 Task: Create a due date automation trigger when advanced on, on the monday after a card is due add basic in list "Resume" at 11:00 AM.
Action: Mouse moved to (1318, 113)
Screenshot: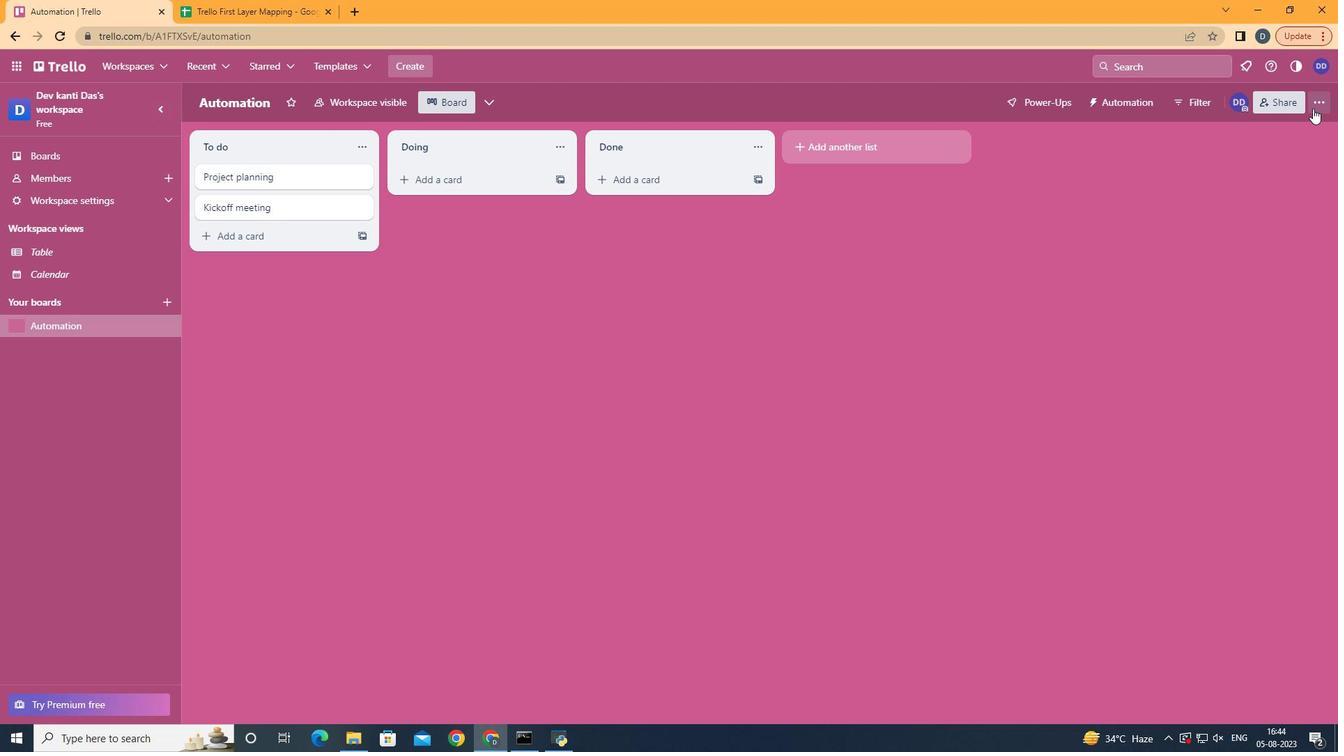 
Action: Mouse pressed left at (1318, 113)
Screenshot: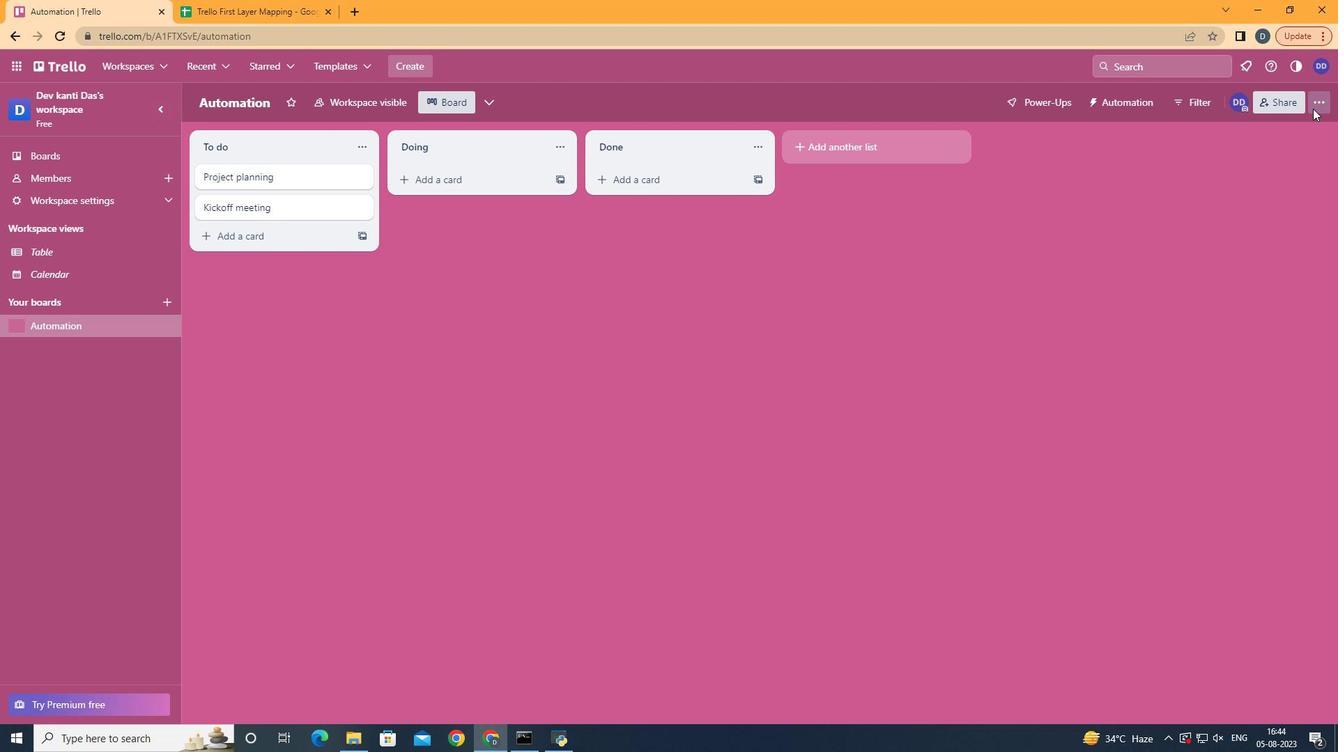 
Action: Mouse moved to (1214, 292)
Screenshot: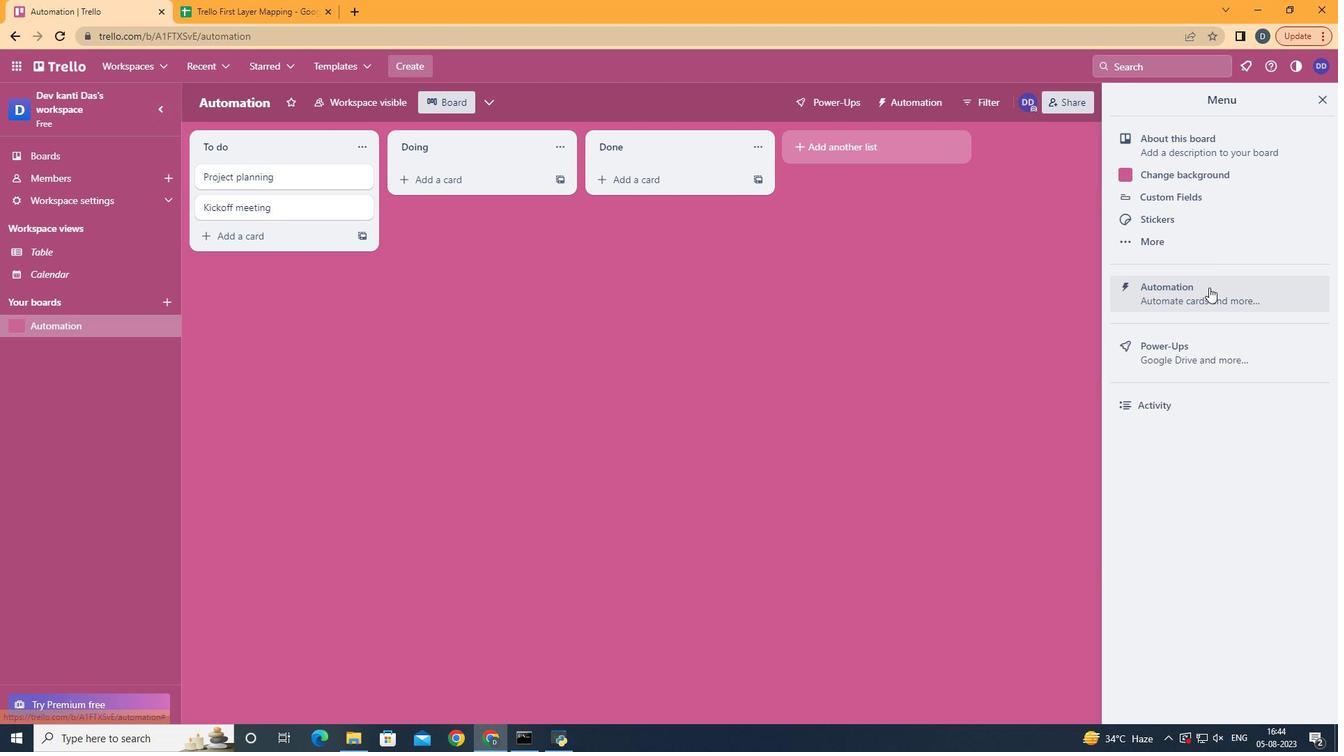 
Action: Mouse pressed left at (1214, 292)
Screenshot: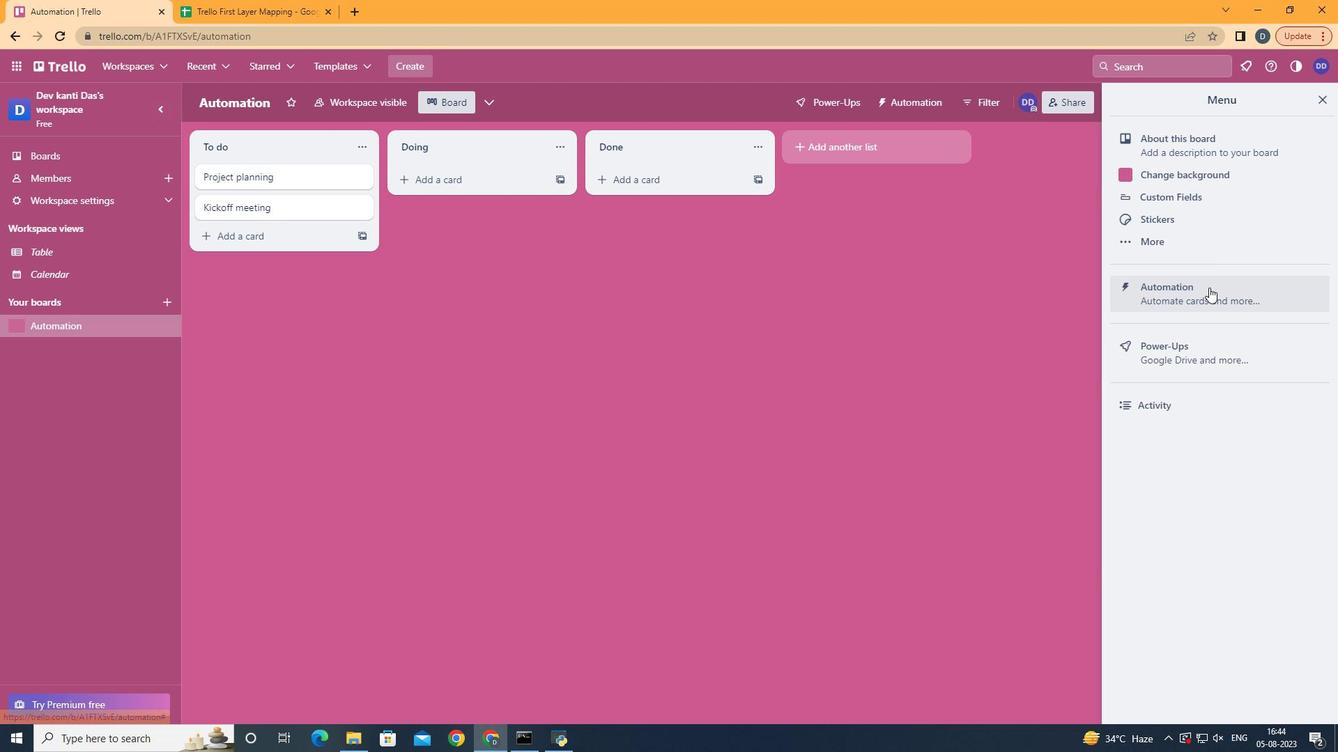 
Action: Mouse moved to (285, 285)
Screenshot: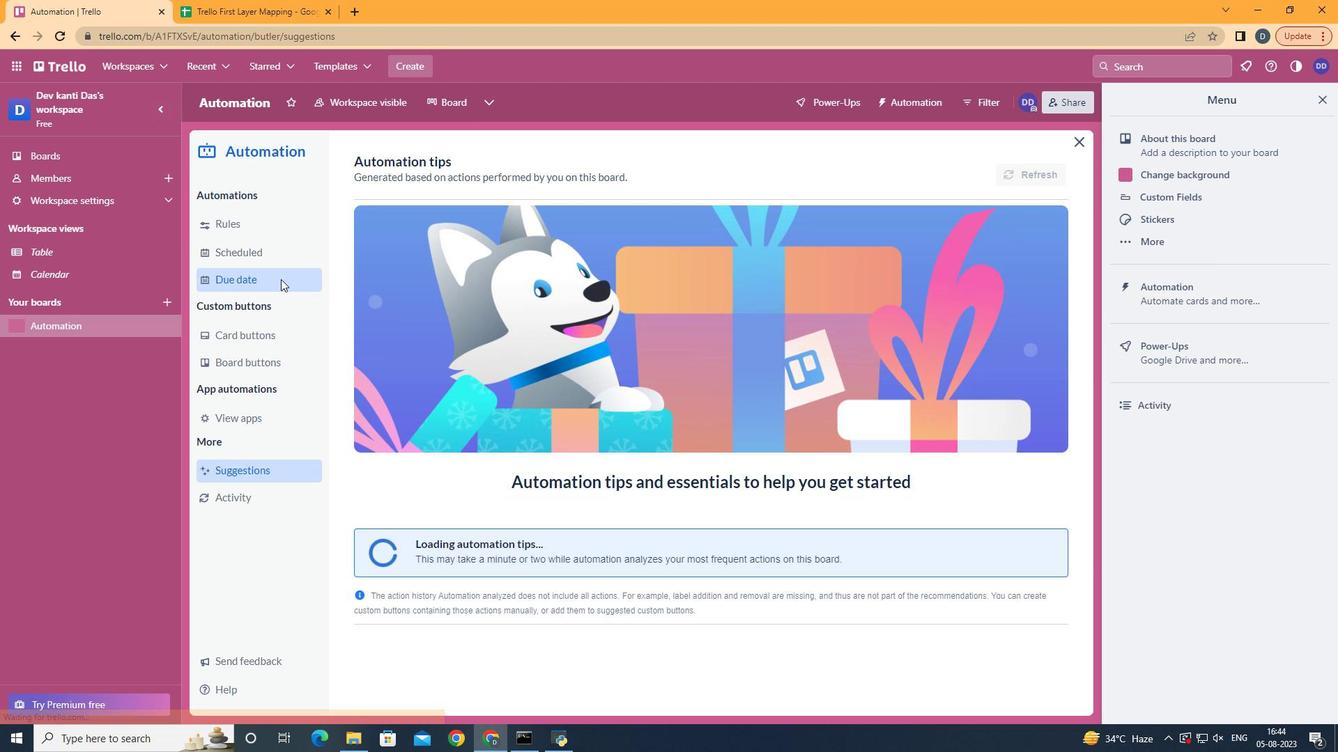 
Action: Mouse pressed left at (285, 285)
Screenshot: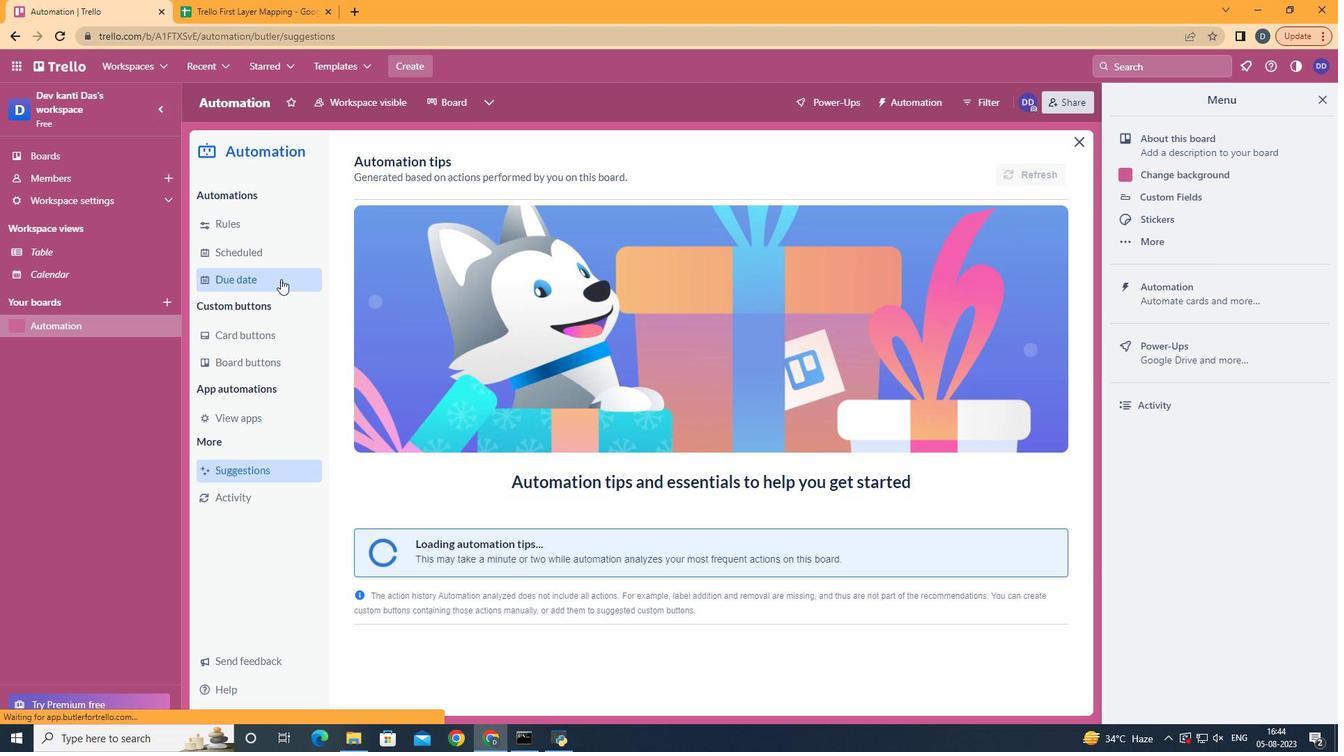 
Action: Mouse moved to (982, 172)
Screenshot: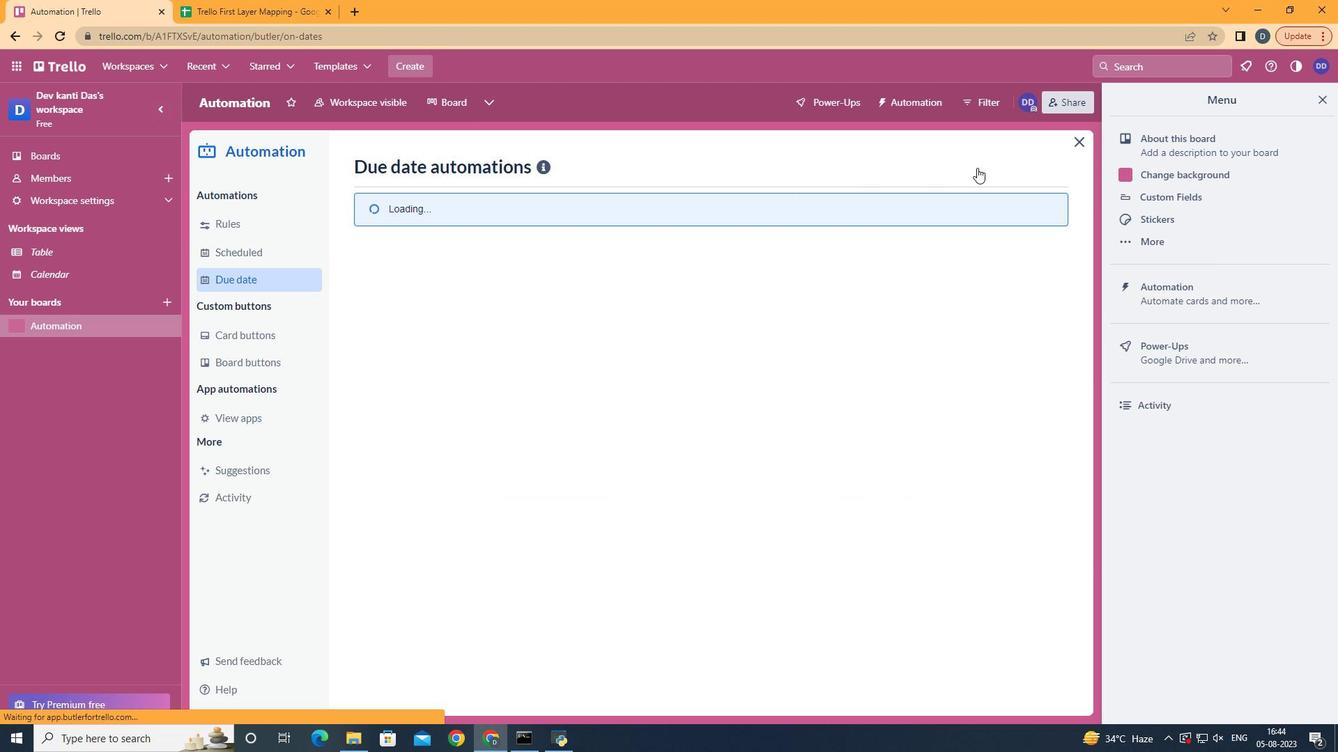 
Action: Mouse pressed left at (982, 172)
Screenshot: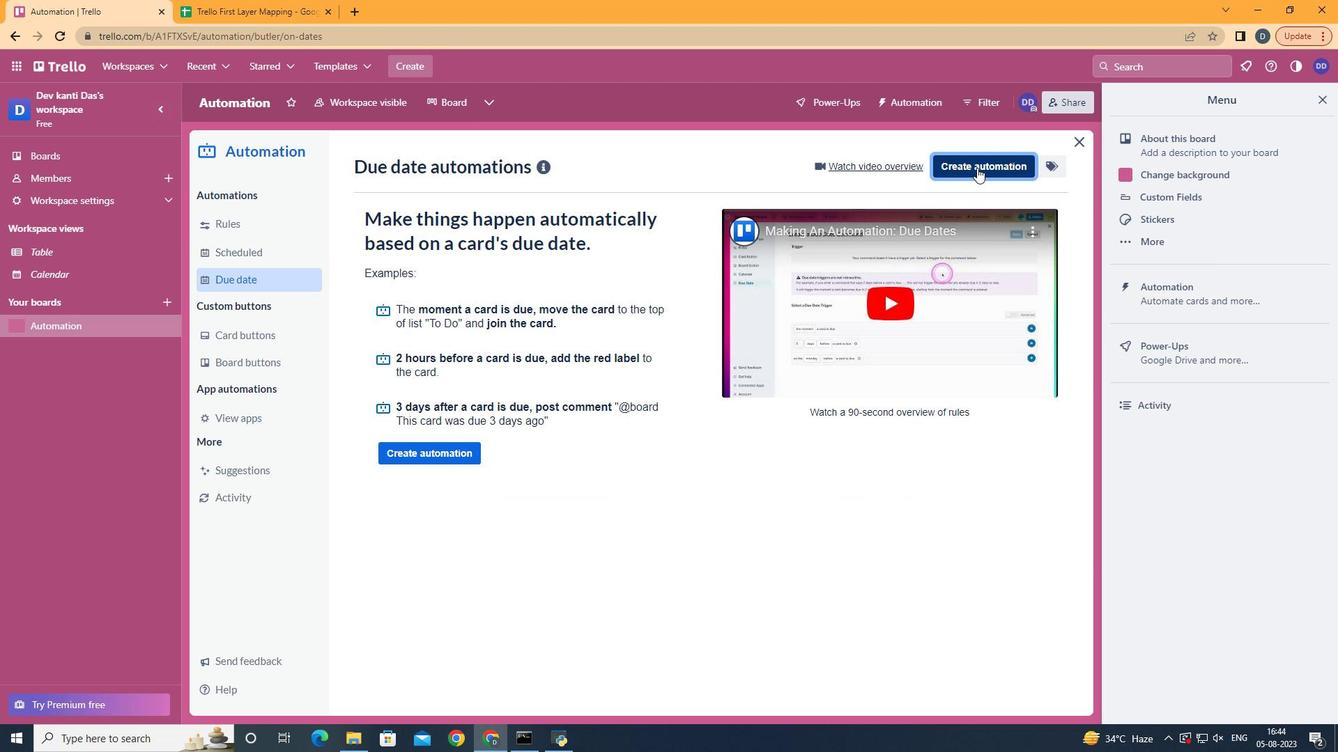 
Action: Mouse moved to (695, 292)
Screenshot: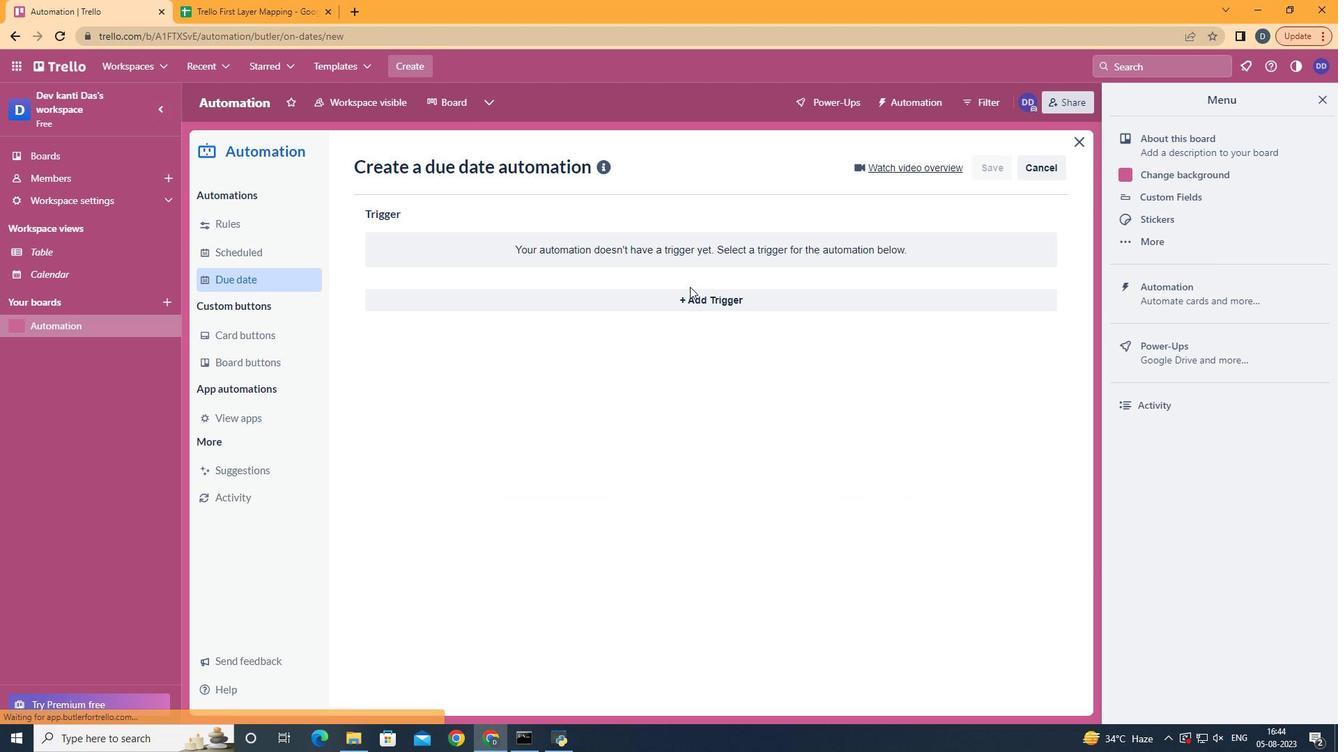 
Action: Mouse pressed left at (695, 292)
Screenshot: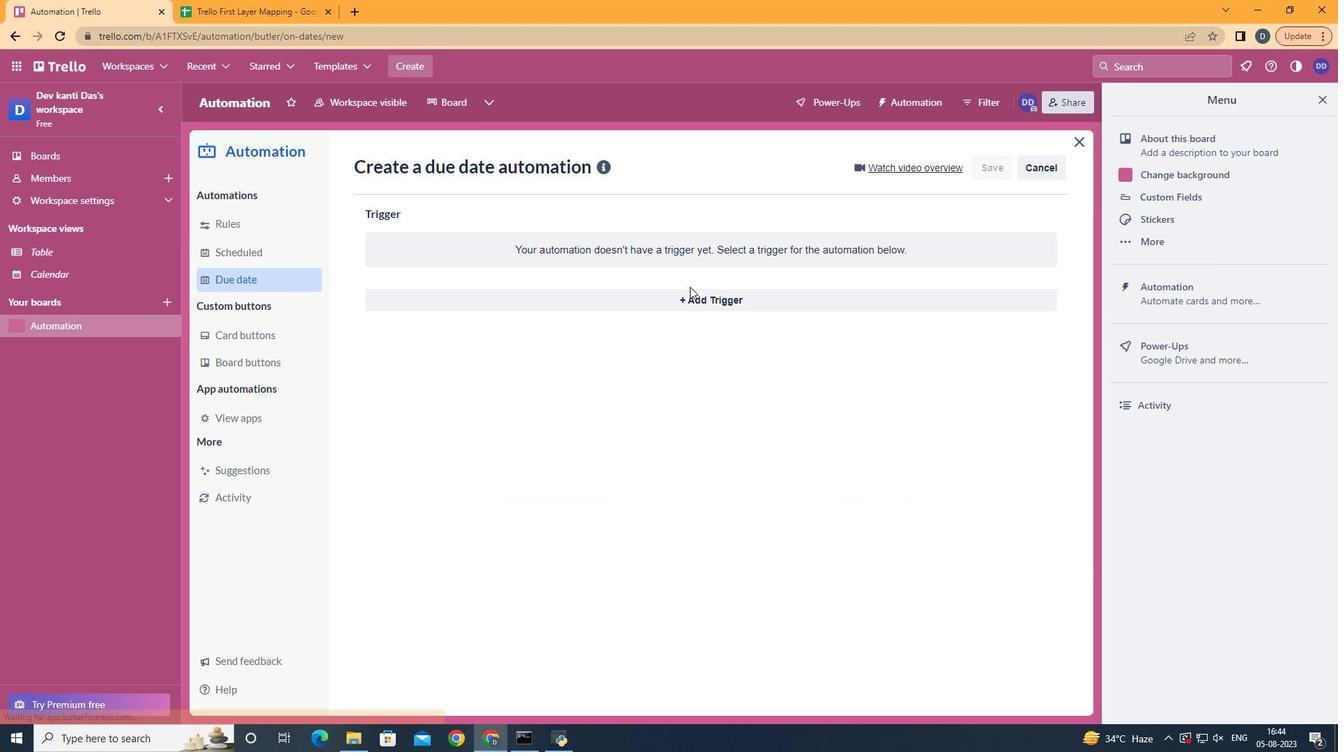 
Action: Mouse moved to (695, 306)
Screenshot: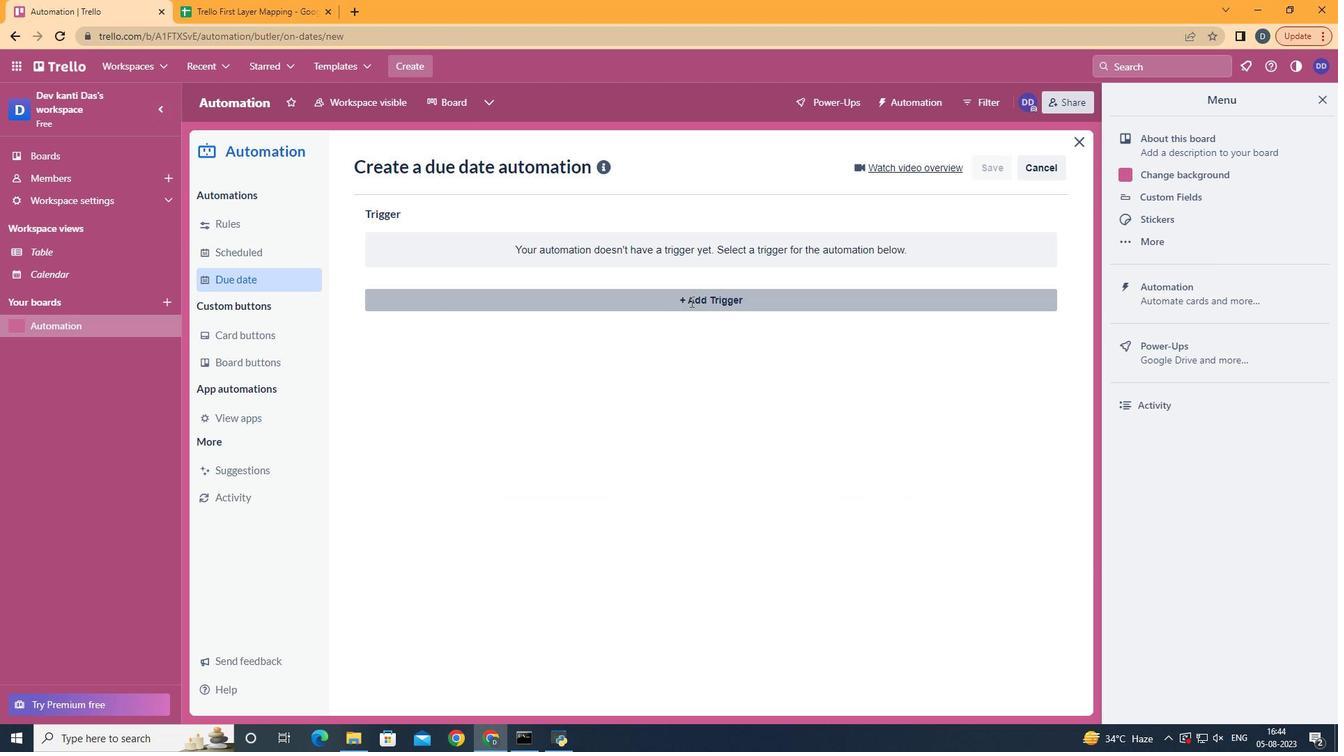 
Action: Mouse pressed left at (695, 306)
Screenshot: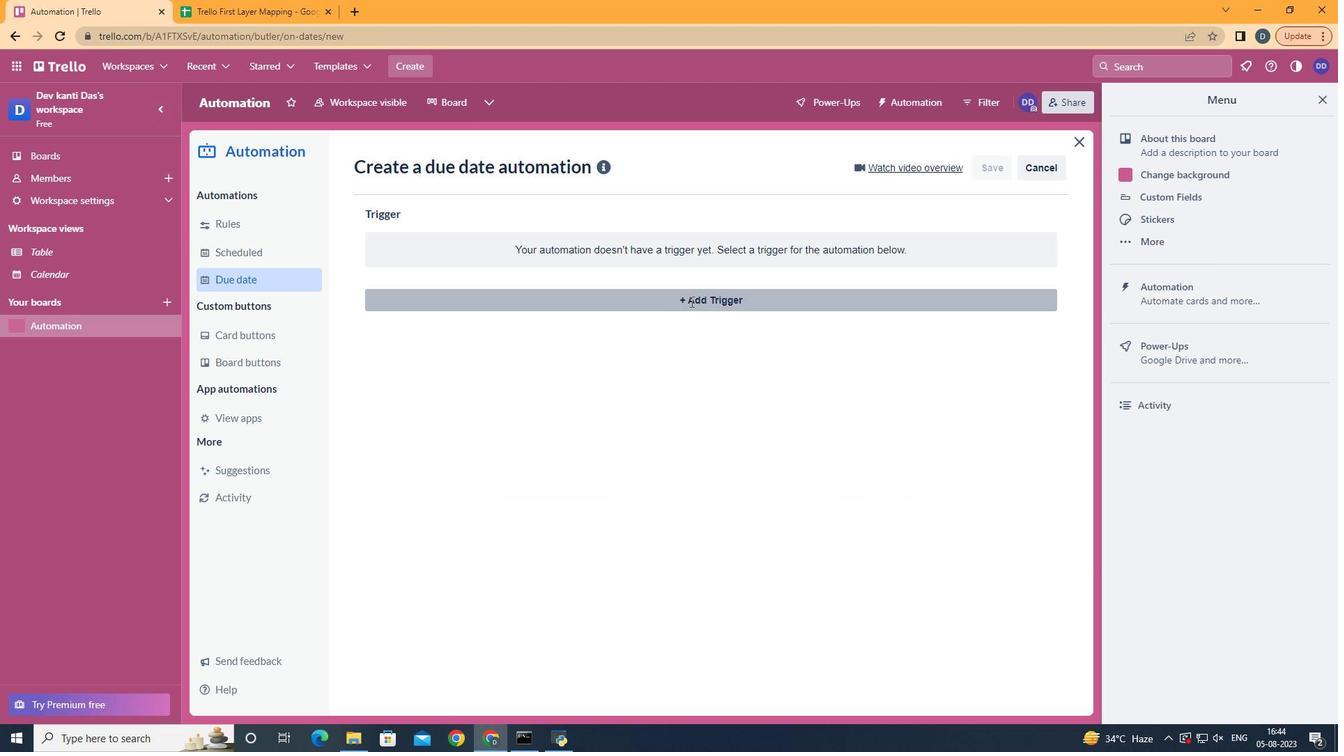 
Action: Mouse moved to (454, 368)
Screenshot: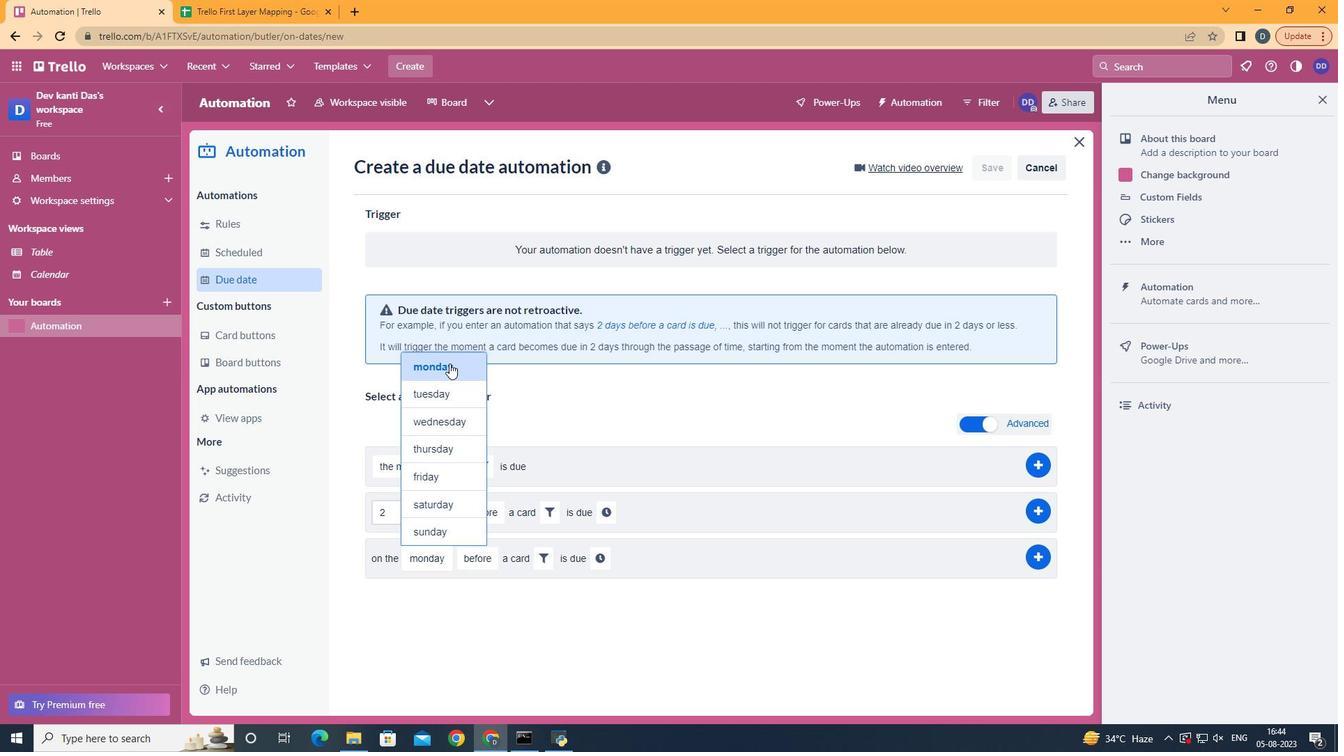 
Action: Mouse pressed left at (454, 368)
Screenshot: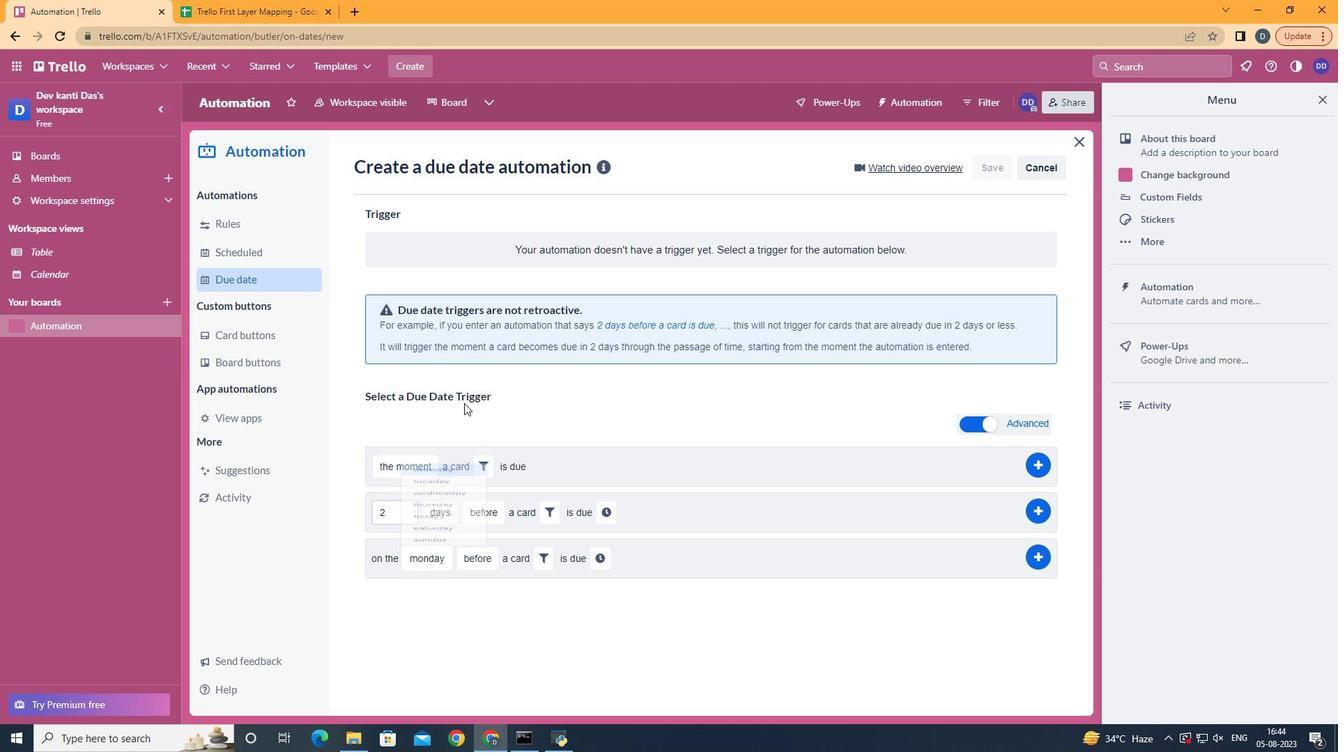 
Action: Mouse moved to (498, 614)
Screenshot: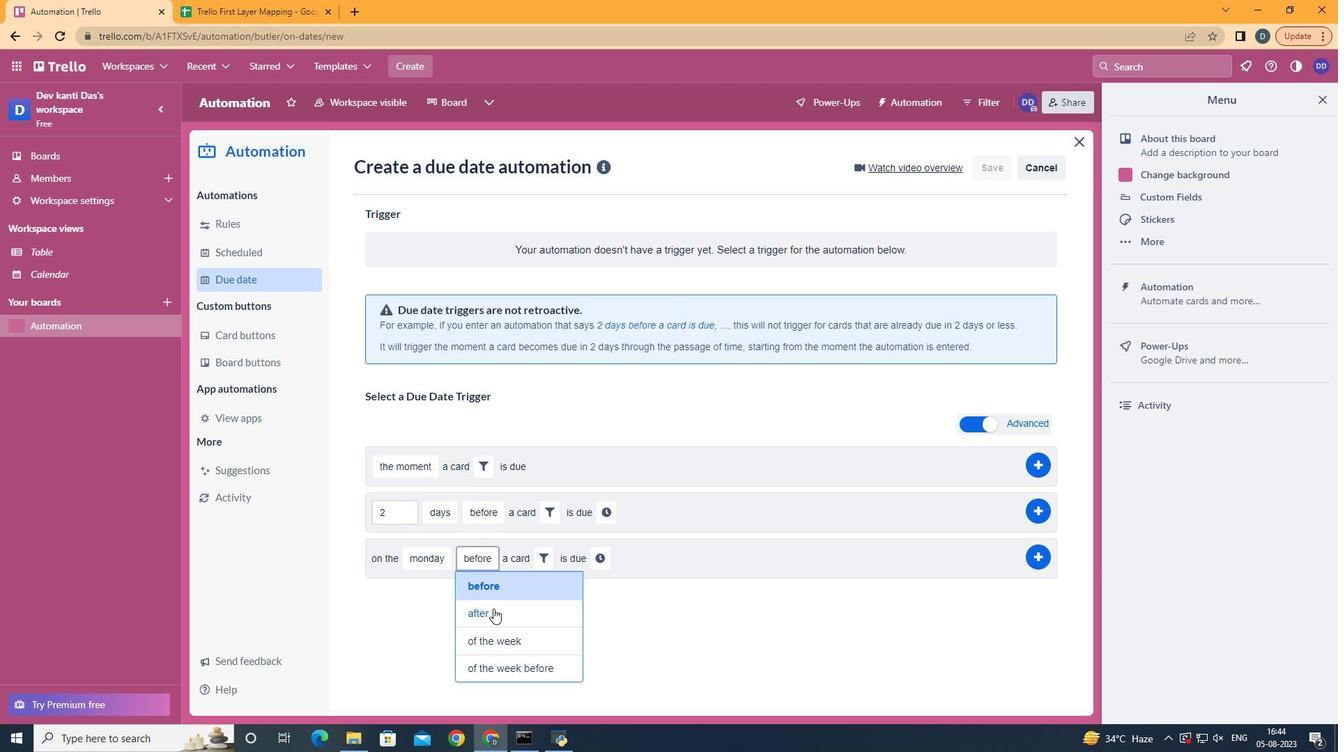 
Action: Mouse pressed left at (498, 614)
Screenshot: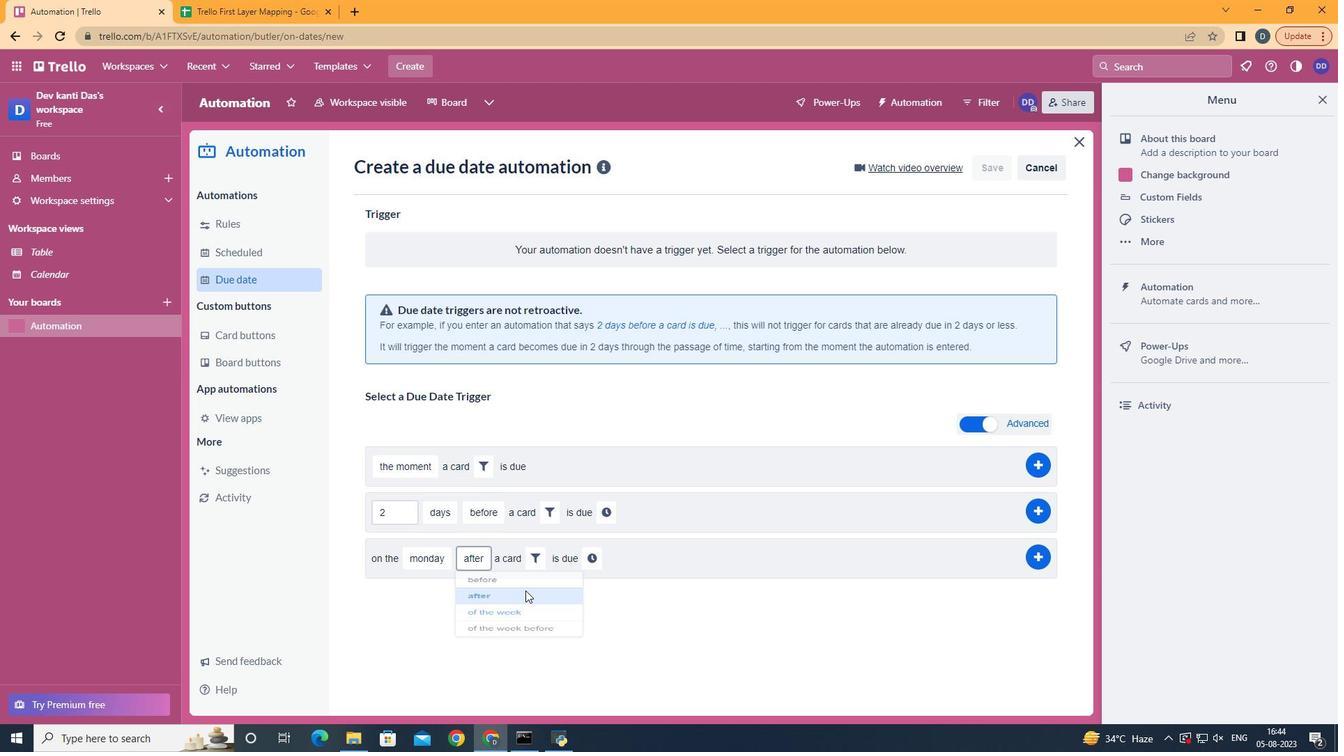 
Action: Mouse moved to (552, 564)
Screenshot: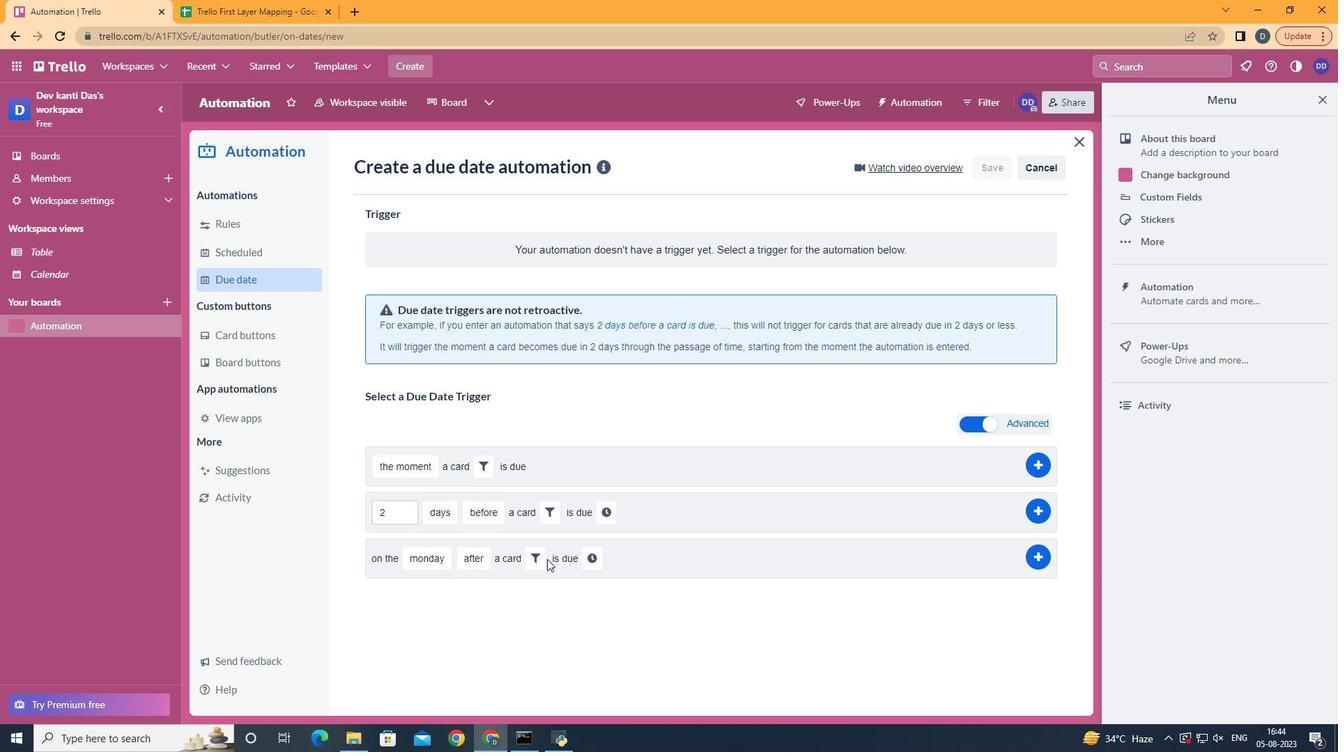 
Action: Mouse pressed left at (552, 564)
Screenshot: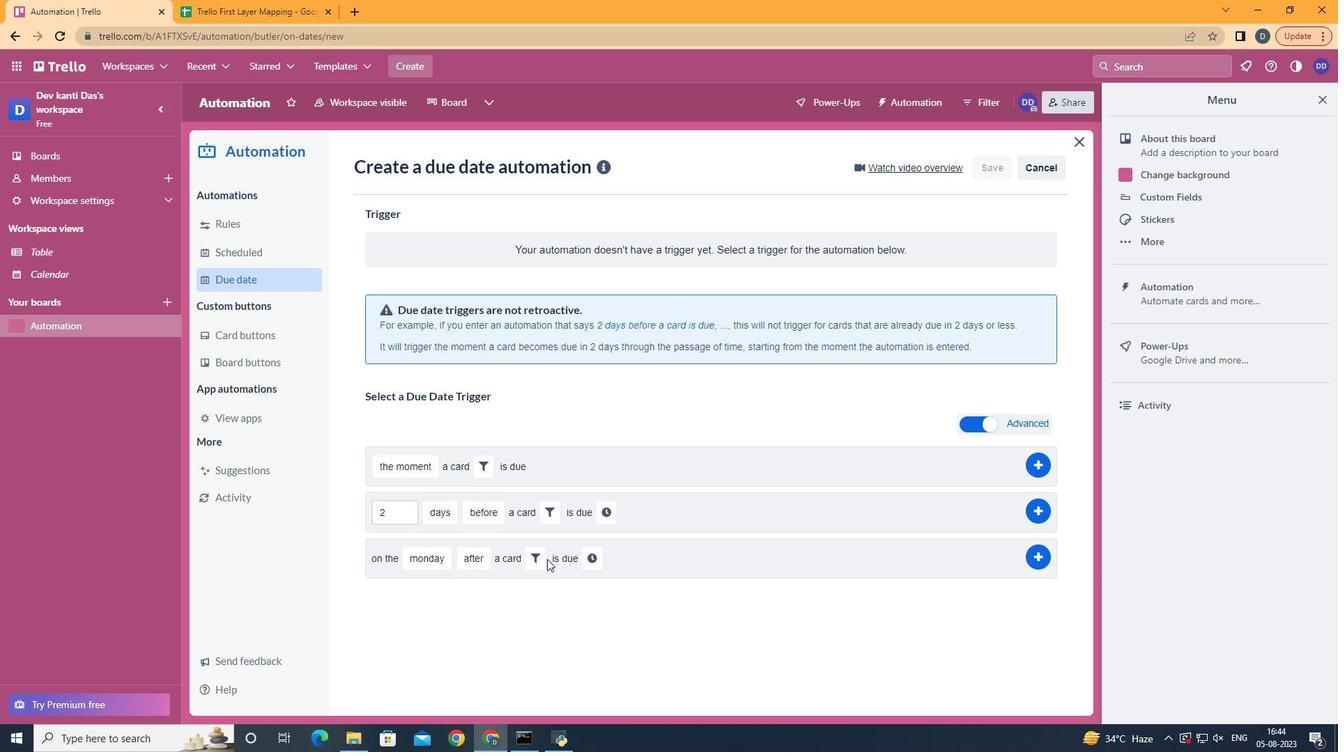 
Action: Mouse moved to (539, 566)
Screenshot: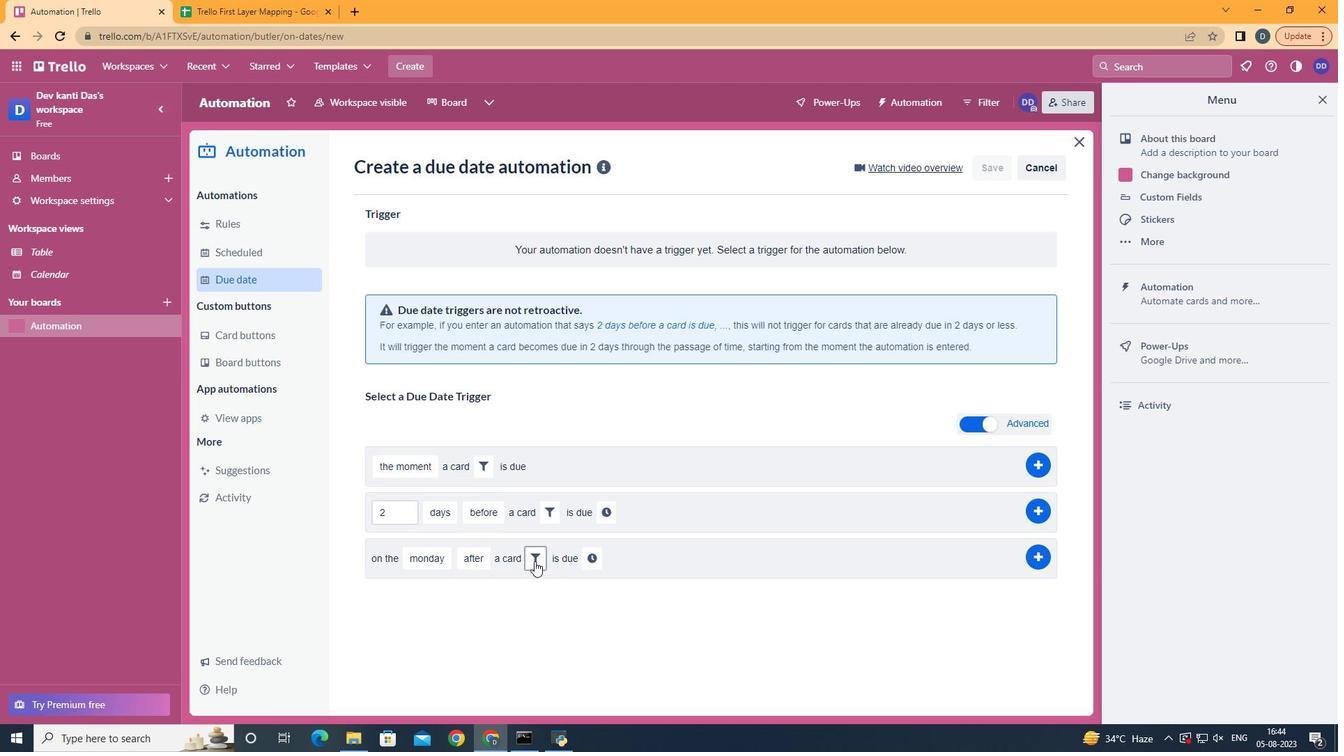 
Action: Mouse pressed left at (539, 566)
Screenshot: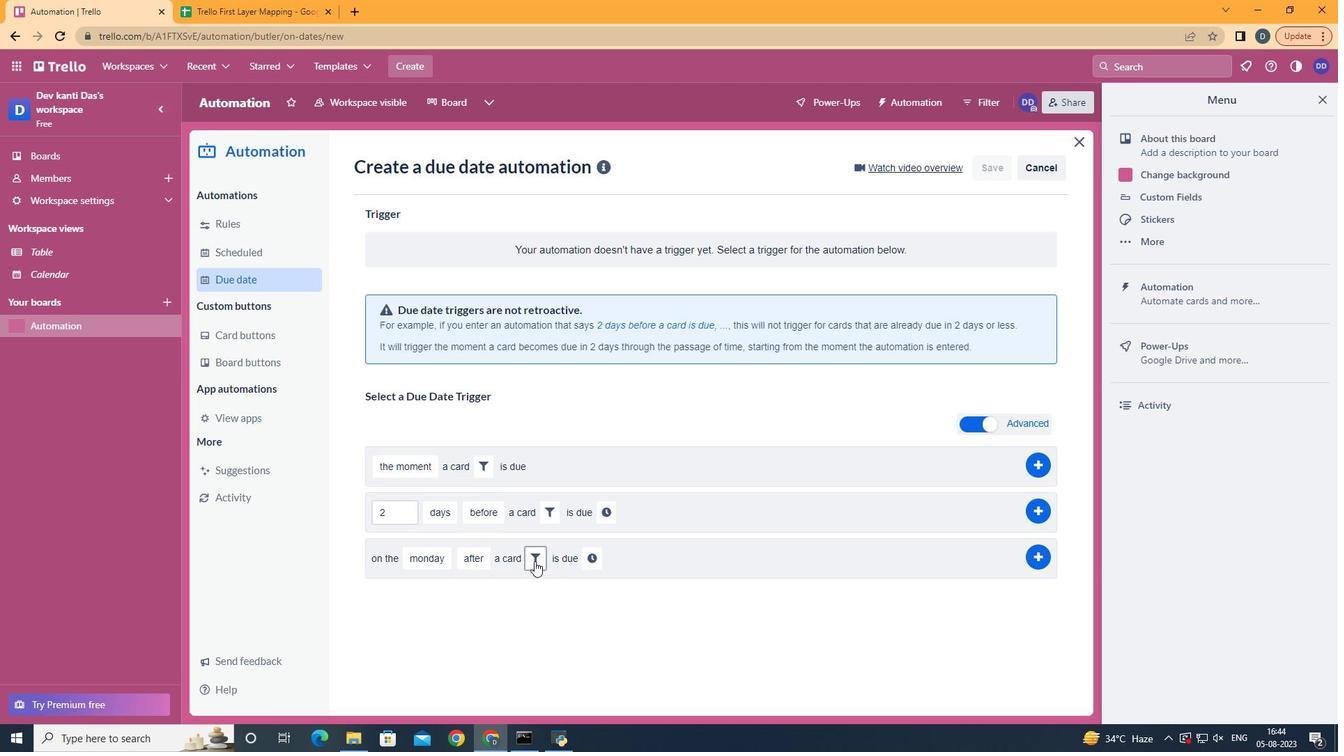 
Action: Mouse moved to (556, 582)
Screenshot: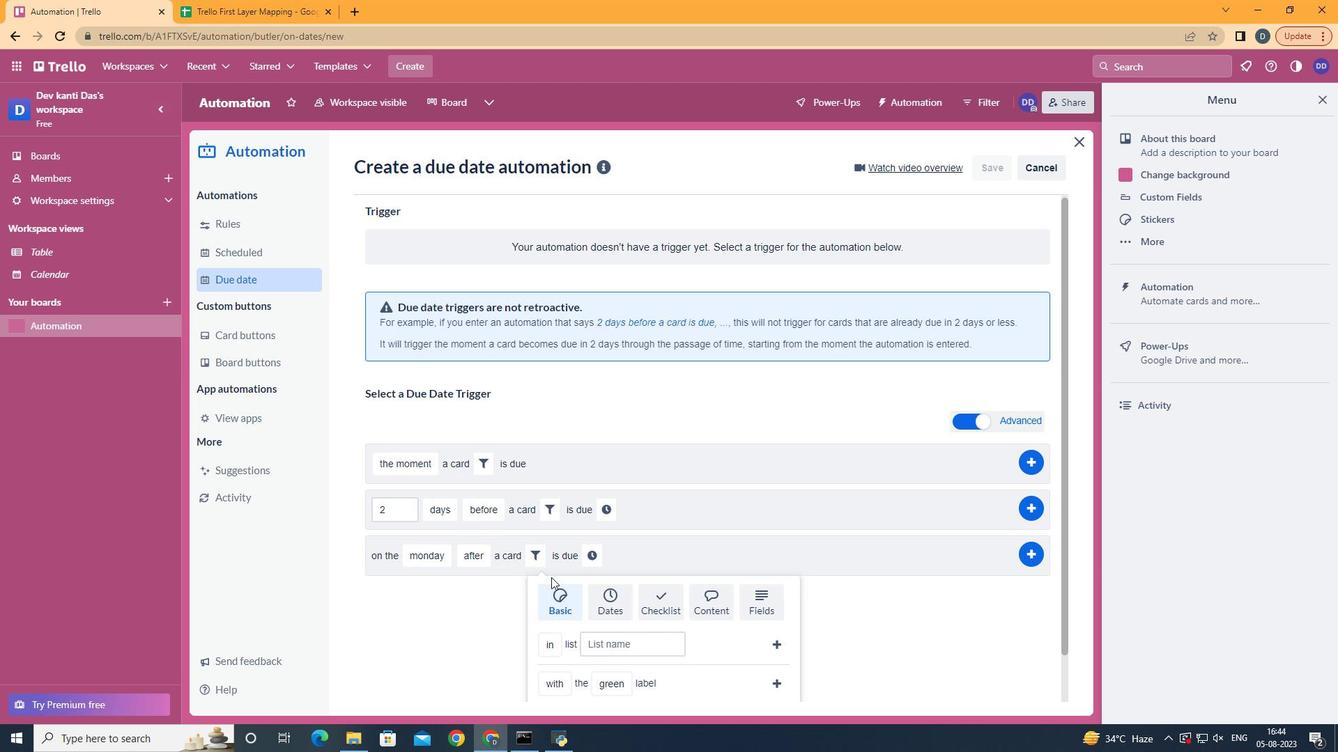 
Action: Mouse scrolled (556, 582) with delta (0, 0)
Screenshot: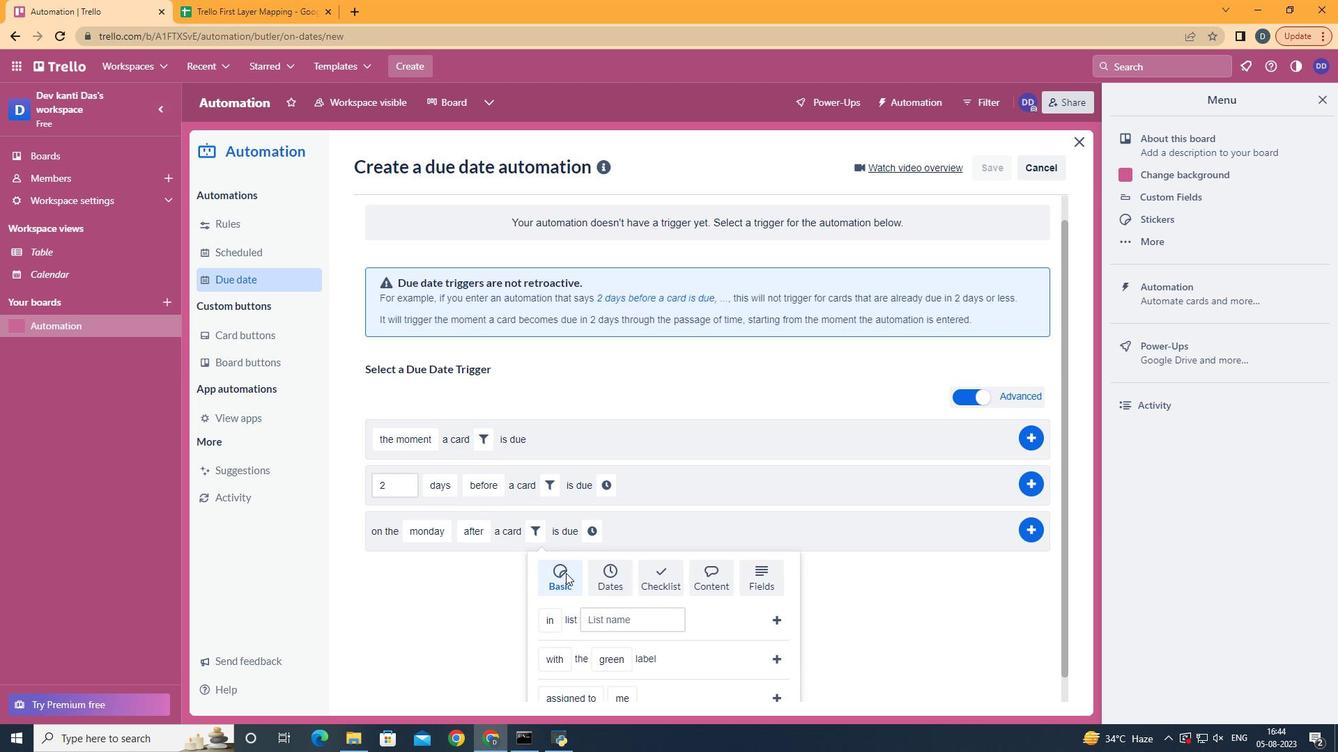 
Action: Mouse scrolled (556, 582) with delta (0, 0)
Screenshot: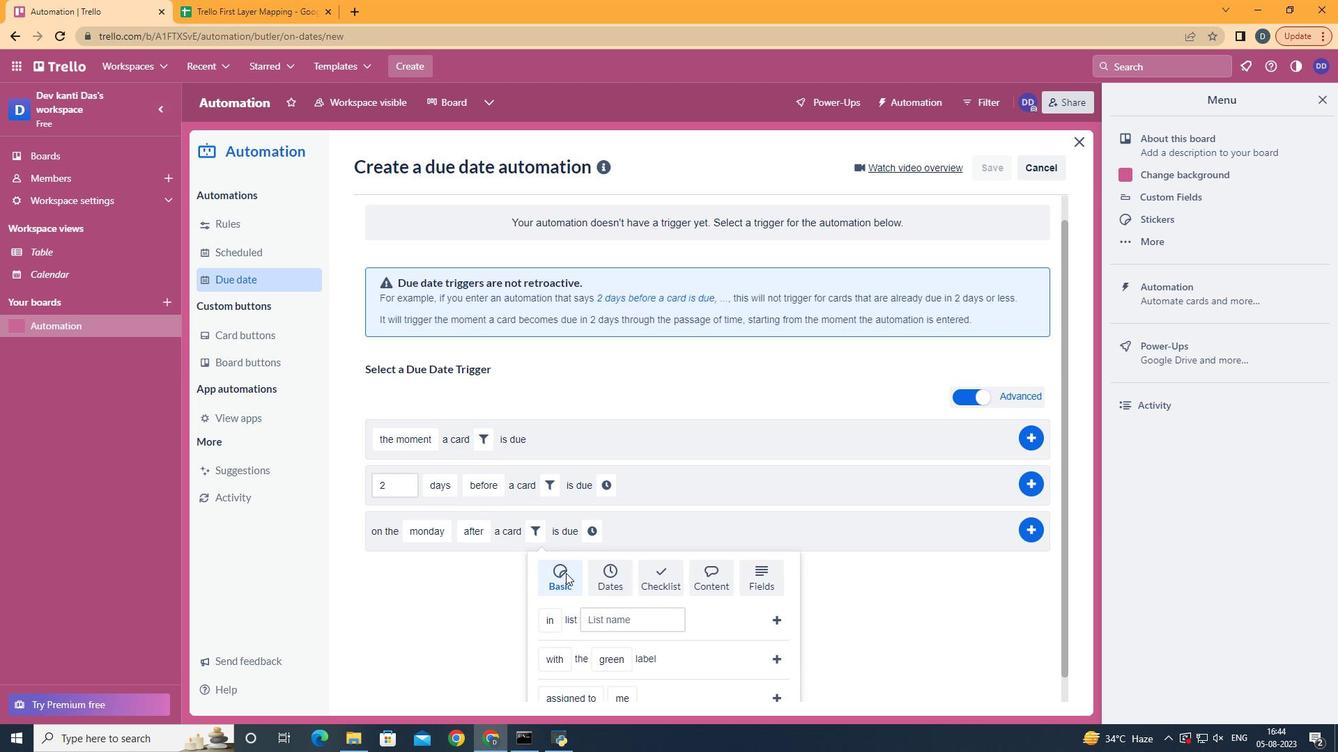 
Action: Mouse scrolled (556, 582) with delta (0, 0)
Screenshot: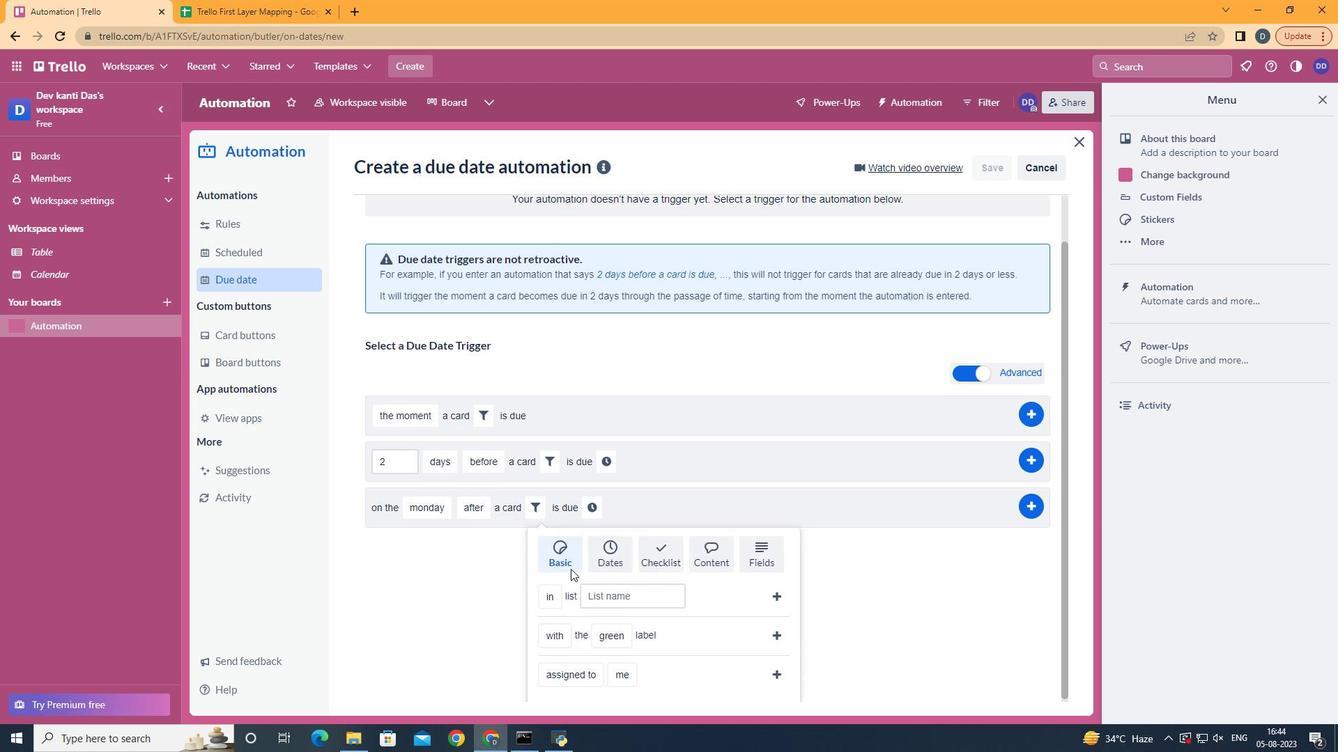 
Action: Mouse scrolled (556, 582) with delta (0, 0)
Screenshot: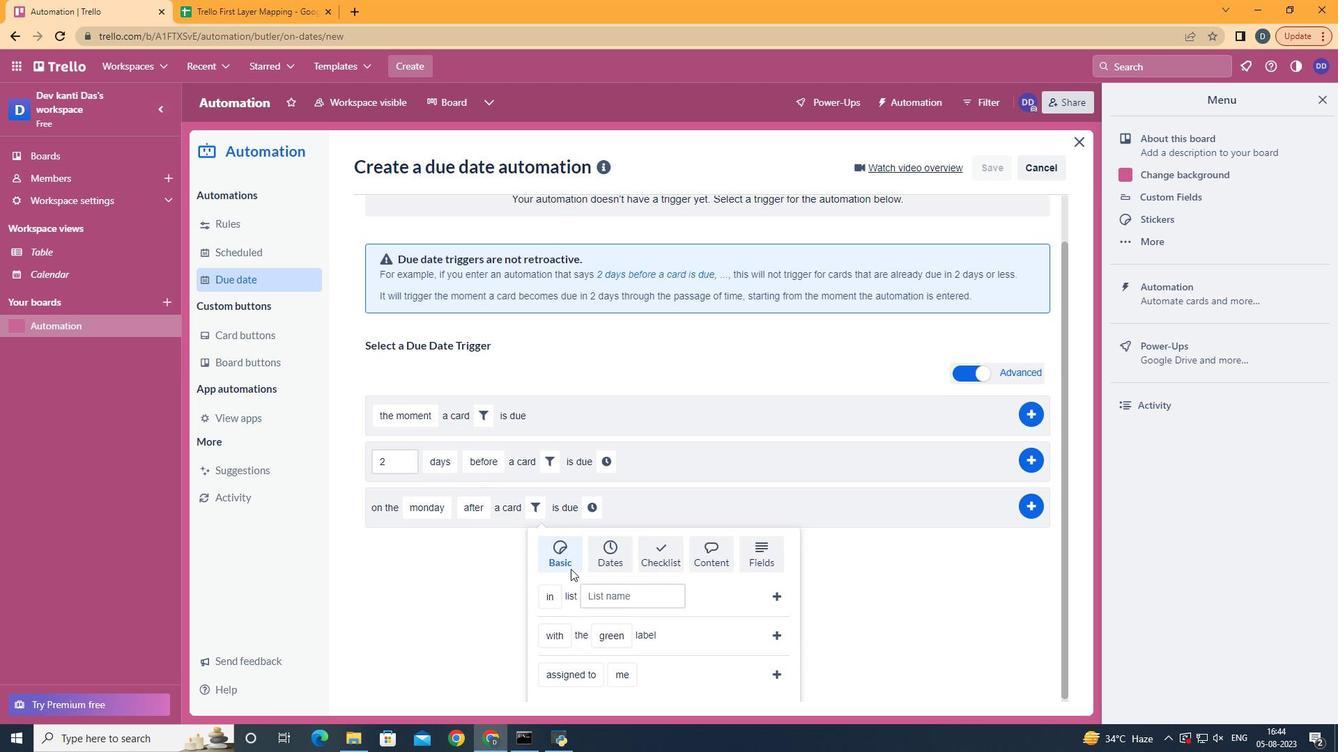 
Action: Mouse moved to (568, 623)
Screenshot: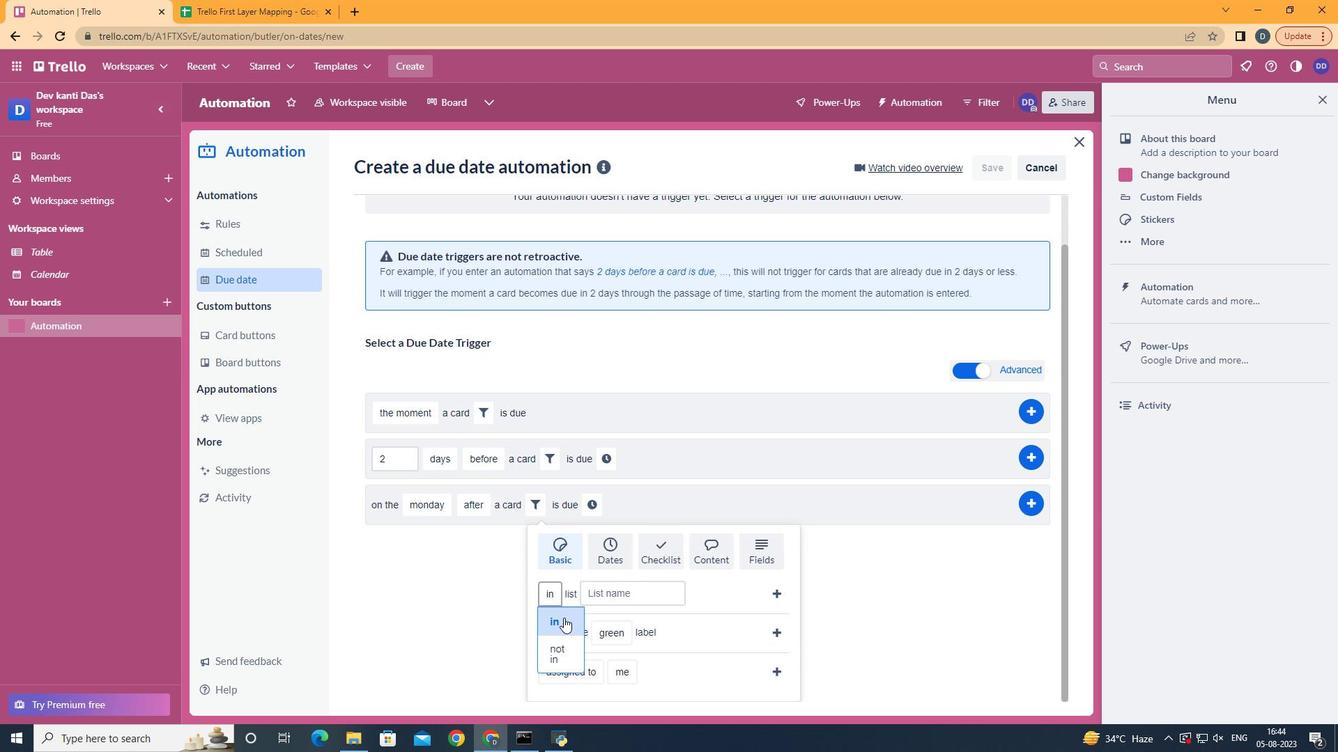 
Action: Mouse pressed left at (568, 623)
Screenshot: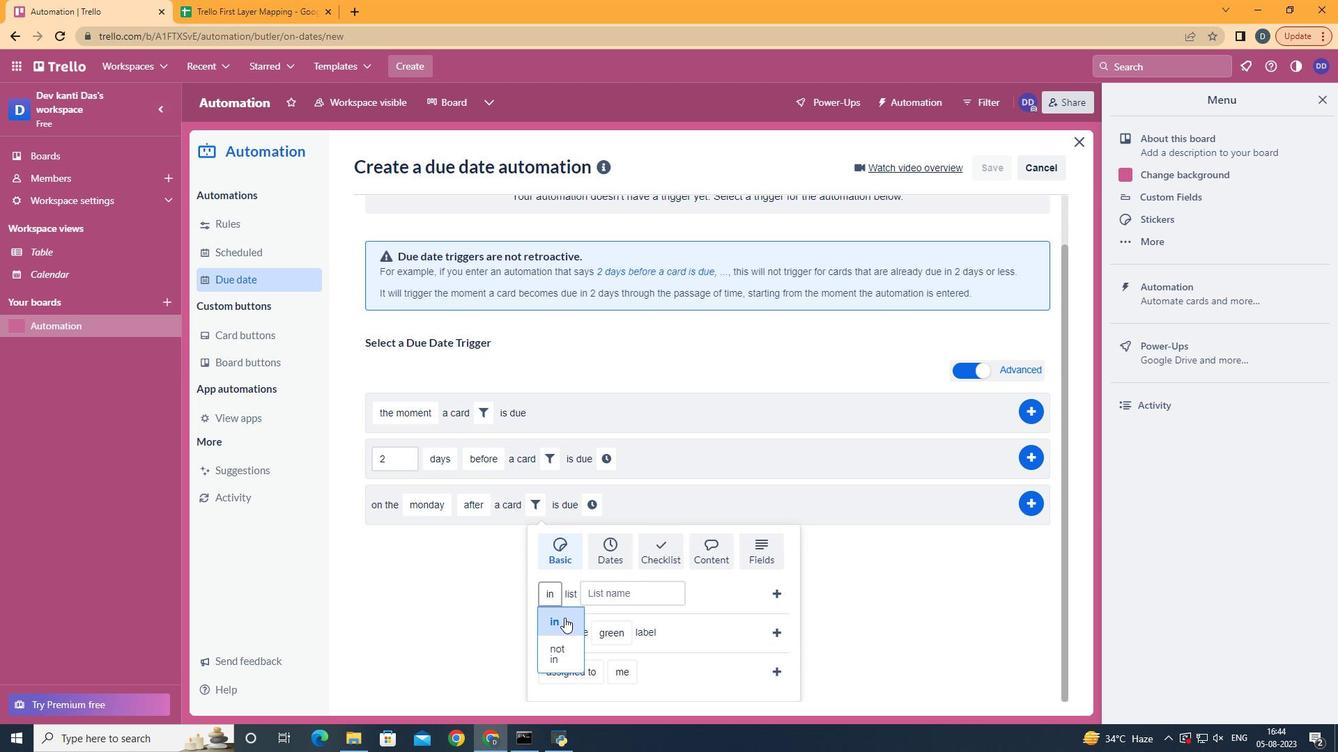 
Action: Mouse moved to (657, 593)
Screenshot: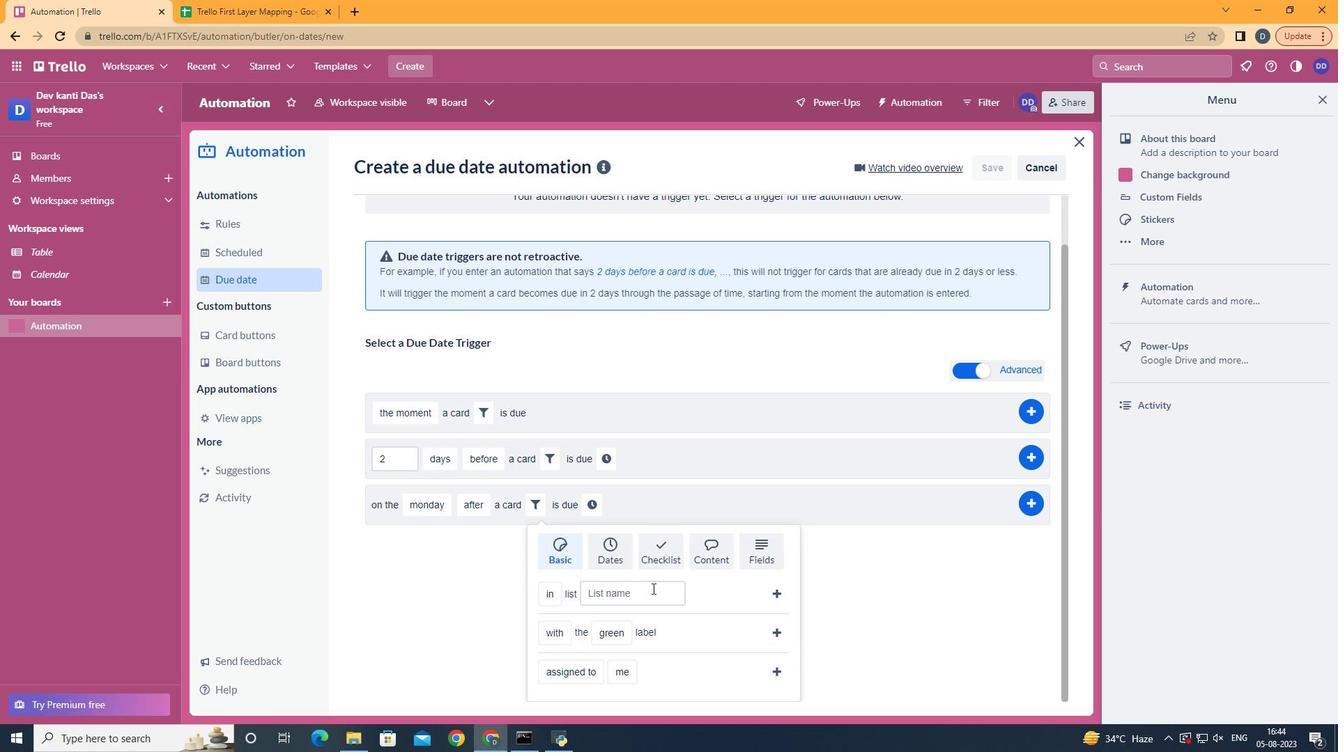 
Action: Mouse pressed left at (657, 593)
Screenshot: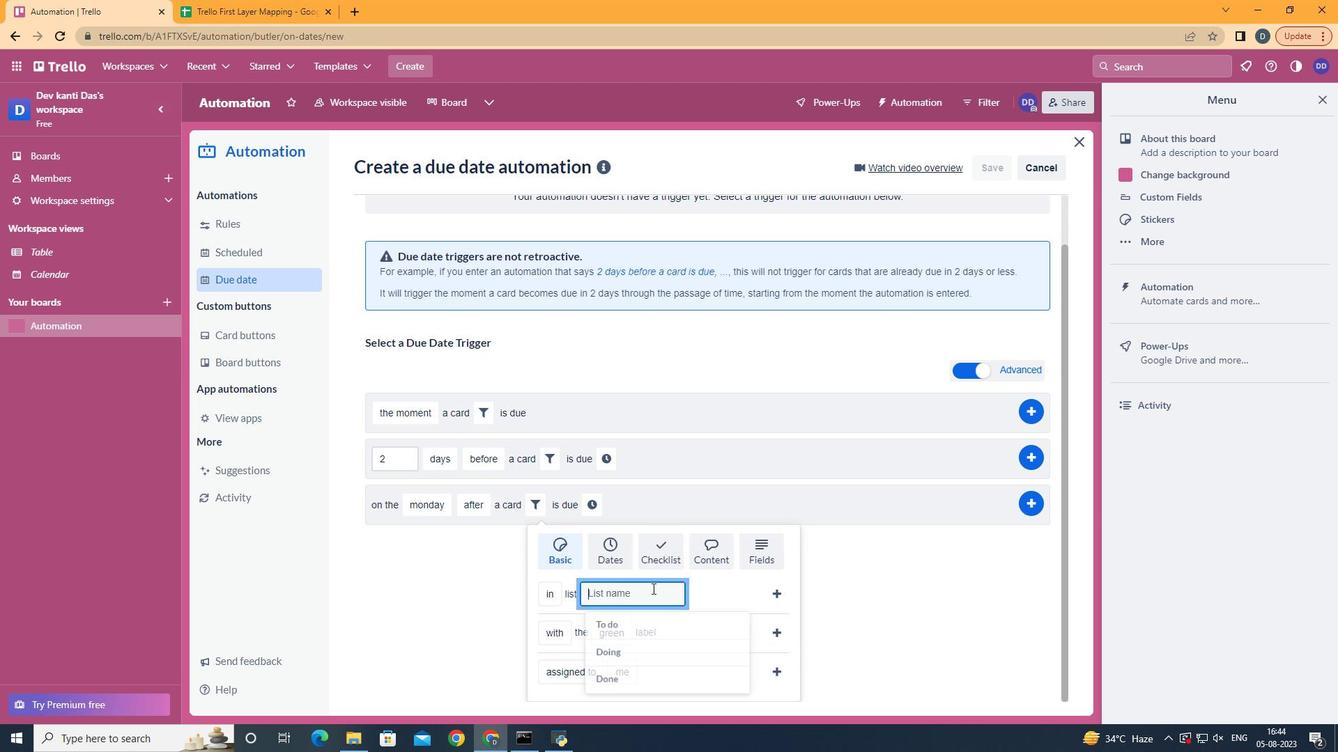 
Action: Key pressed <Key.shift>Resume
Screenshot: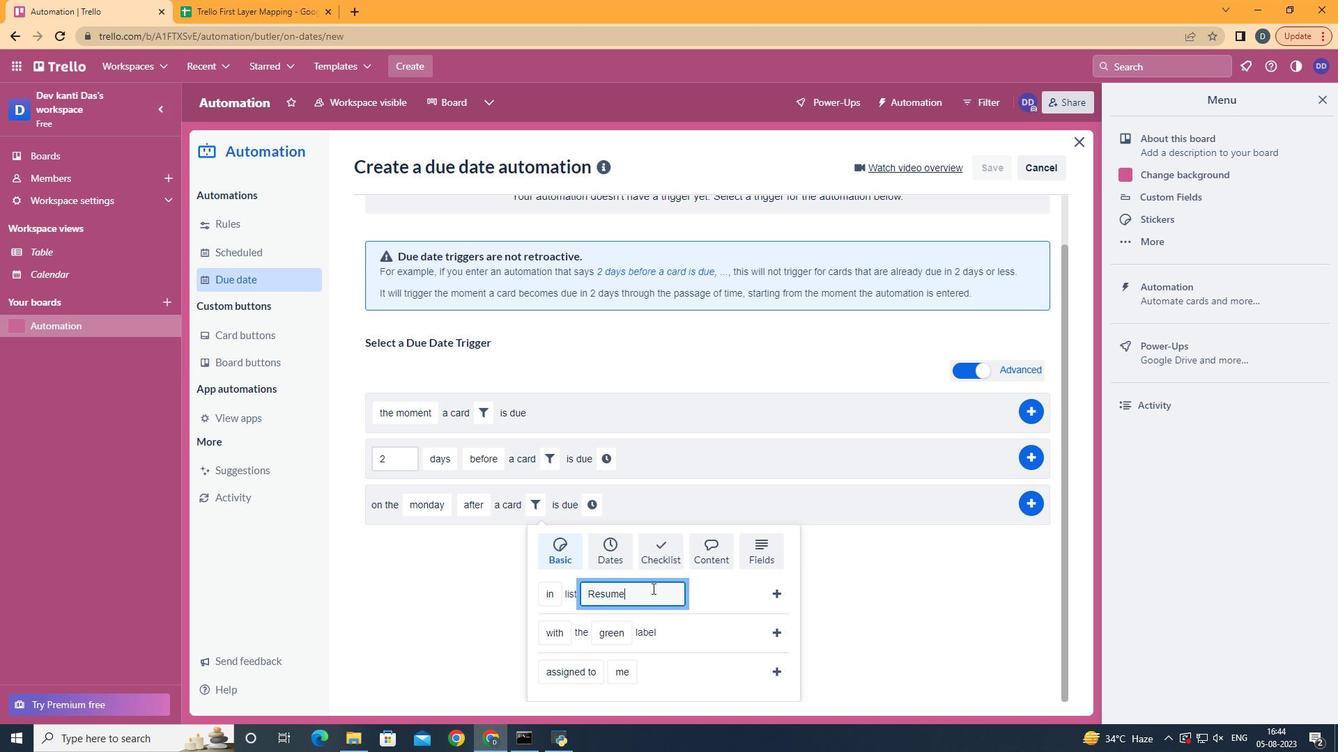 
Action: Mouse moved to (788, 599)
Screenshot: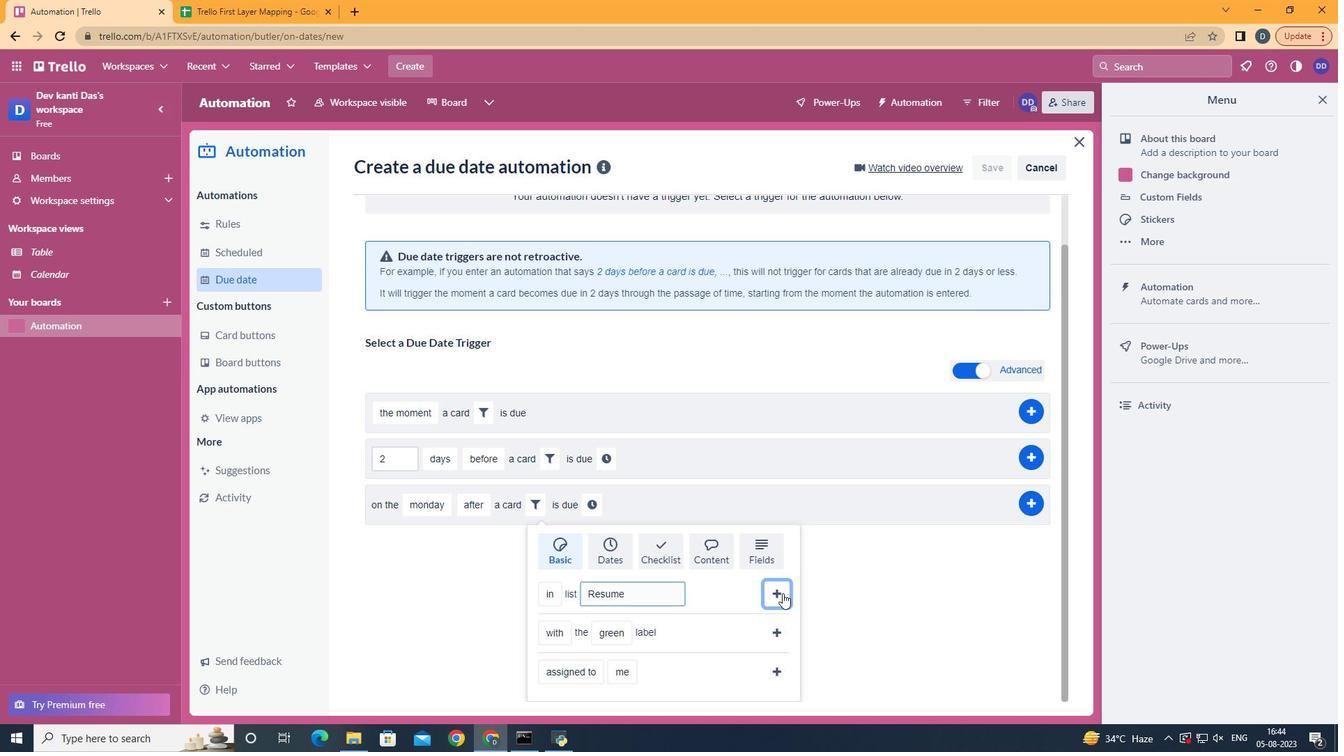 
Action: Mouse pressed left at (788, 599)
Screenshot: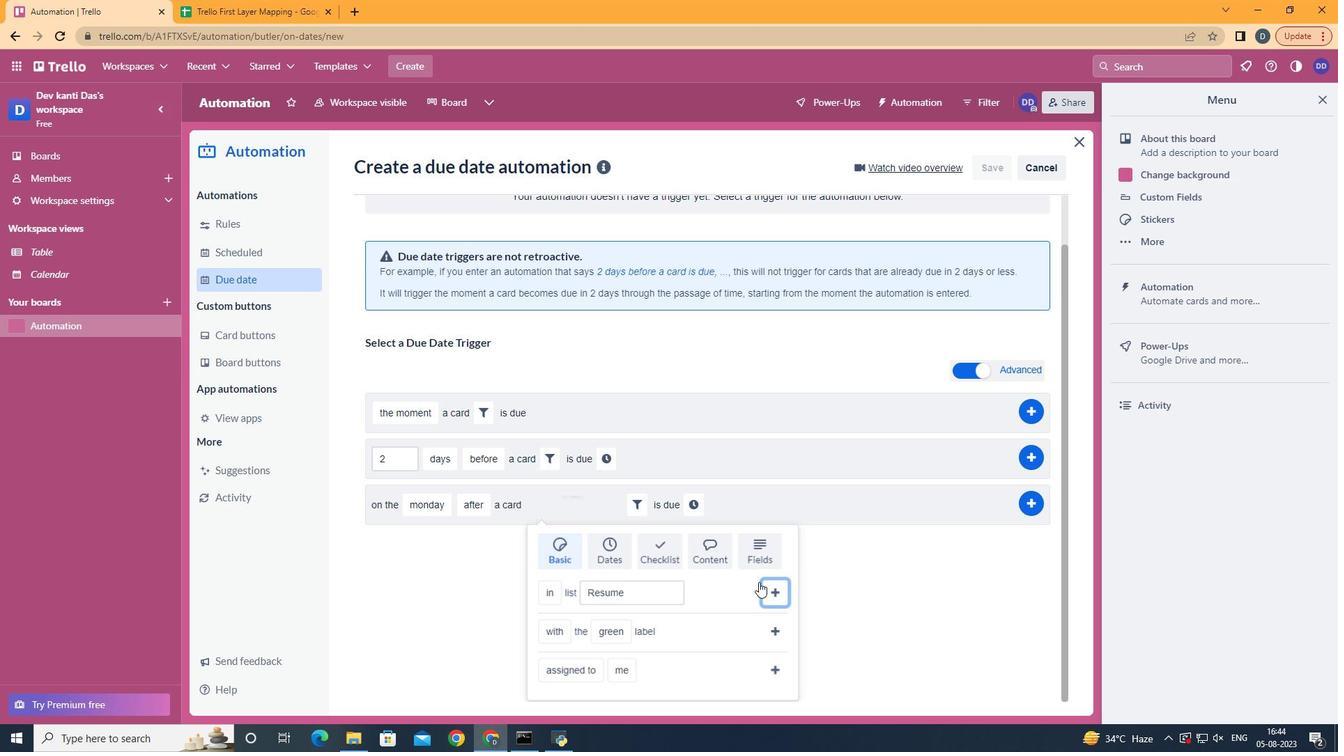 
Action: Mouse moved to (699, 562)
Screenshot: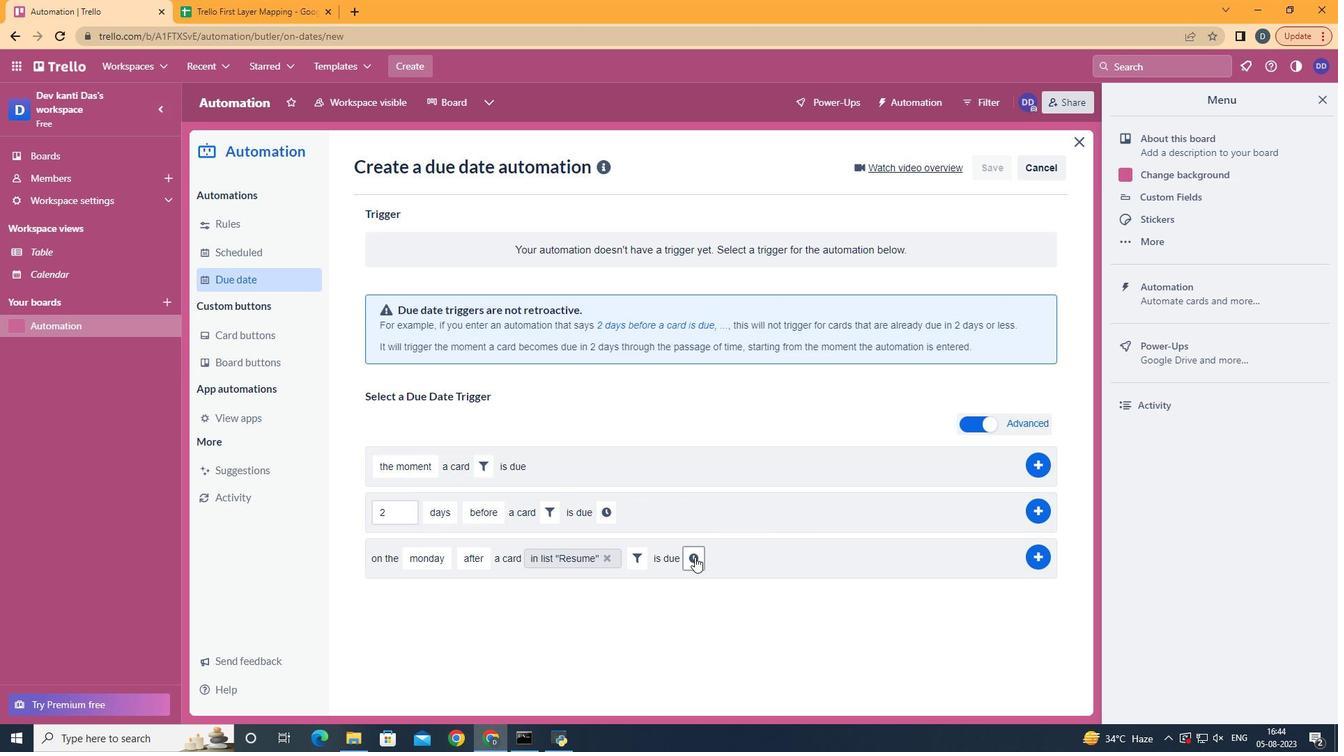 
Action: Mouse pressed left at (699, 562)
Screenshot: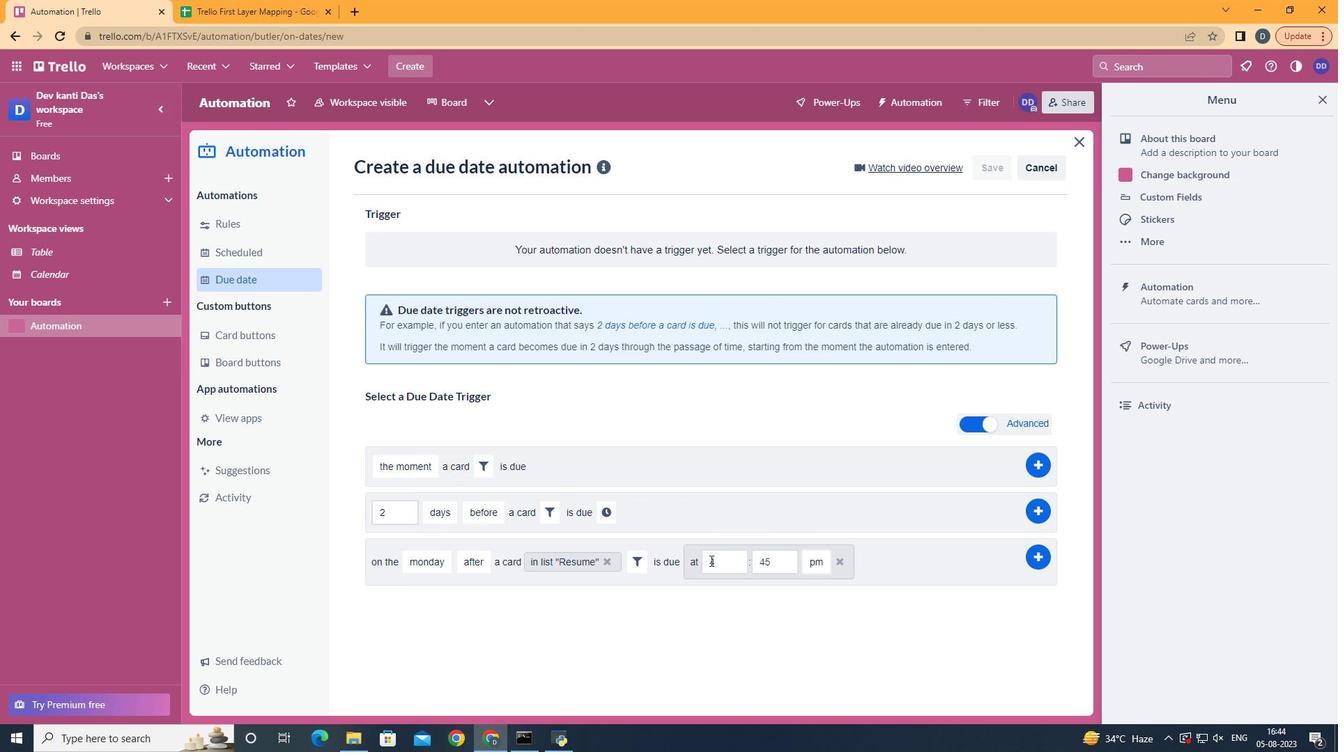 
Action: Mouse moved to (733, 566)
Screenshot: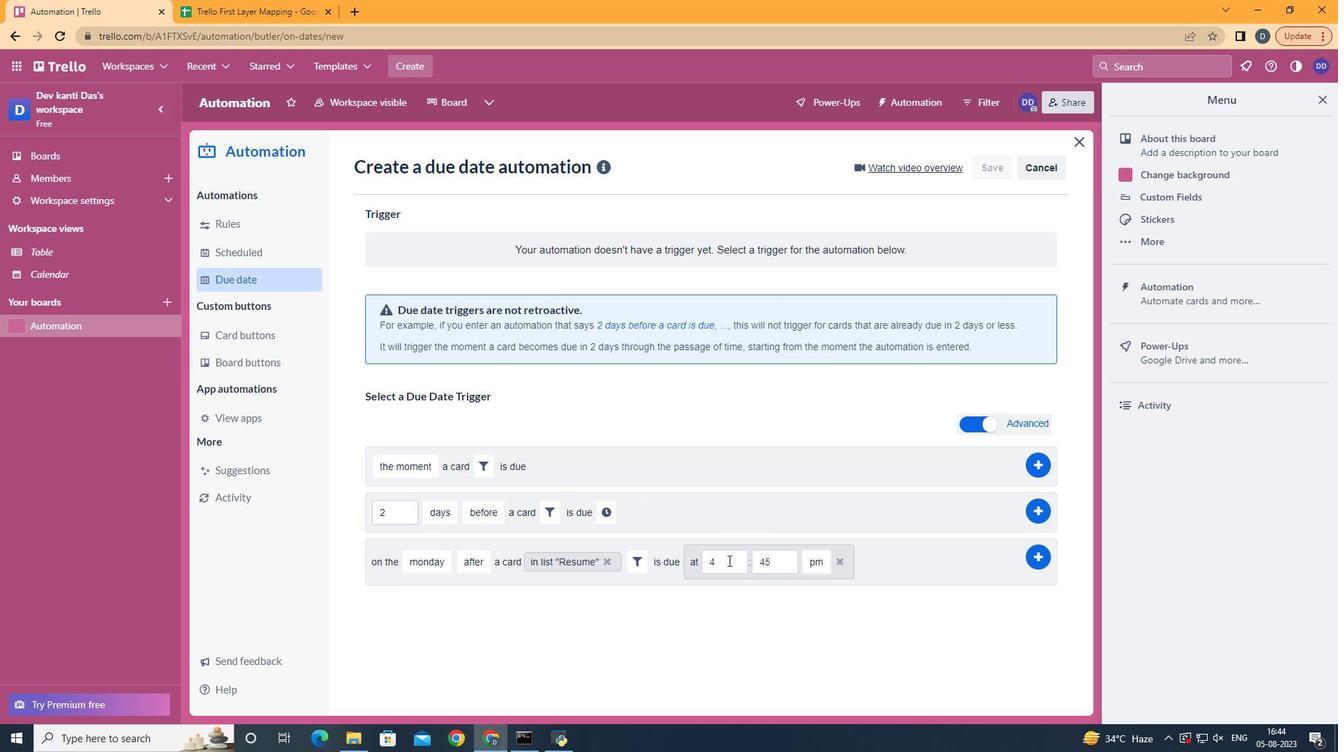 
Action: Mouse pressed left at (733, 566)
Screenshot: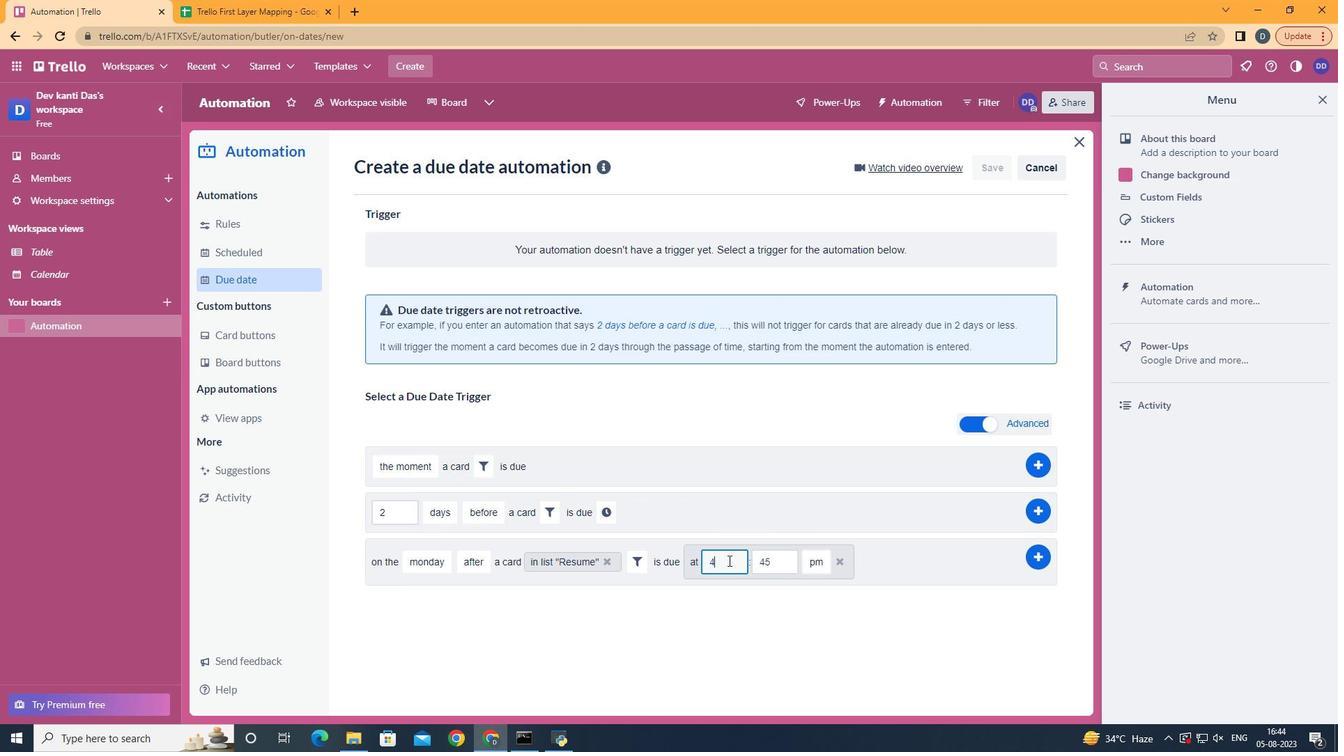 
Action: Key pressed <Key.backspace>11
Screenshot: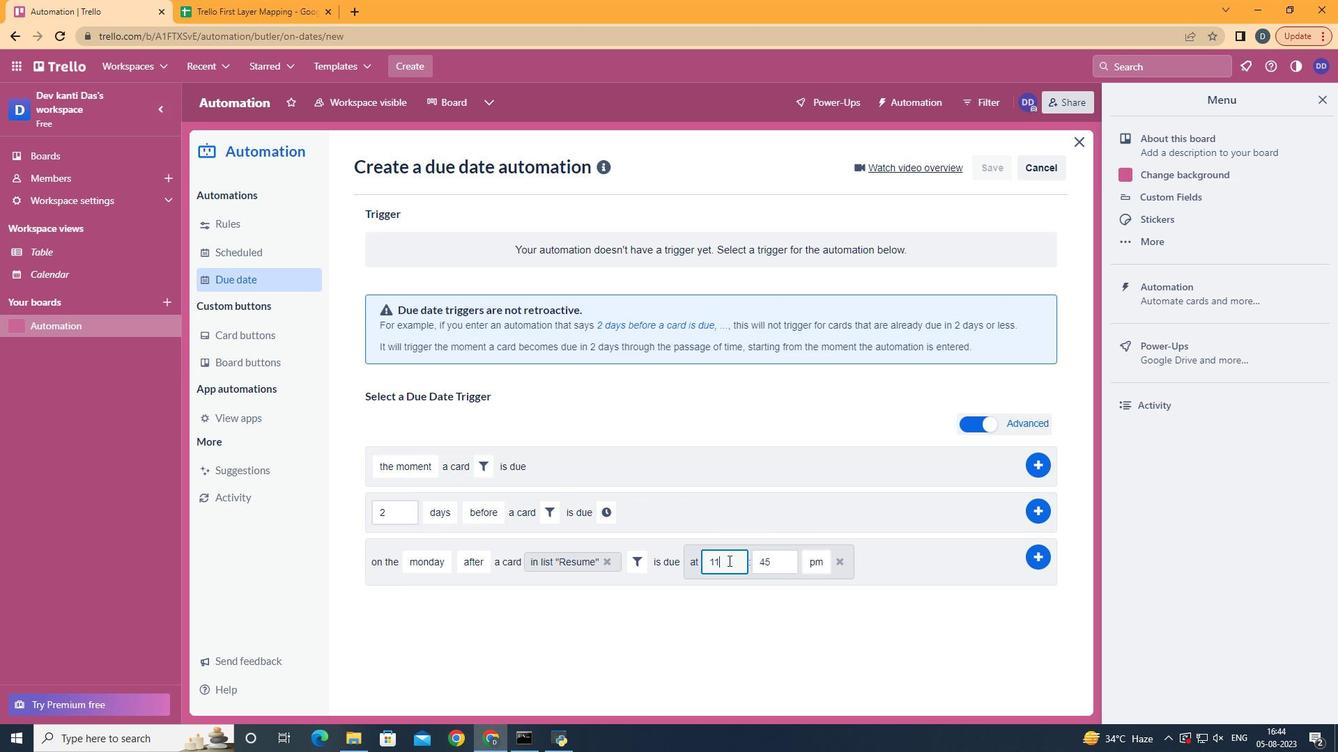 
Action: Mouse moved to (784, 557)
Screenshot: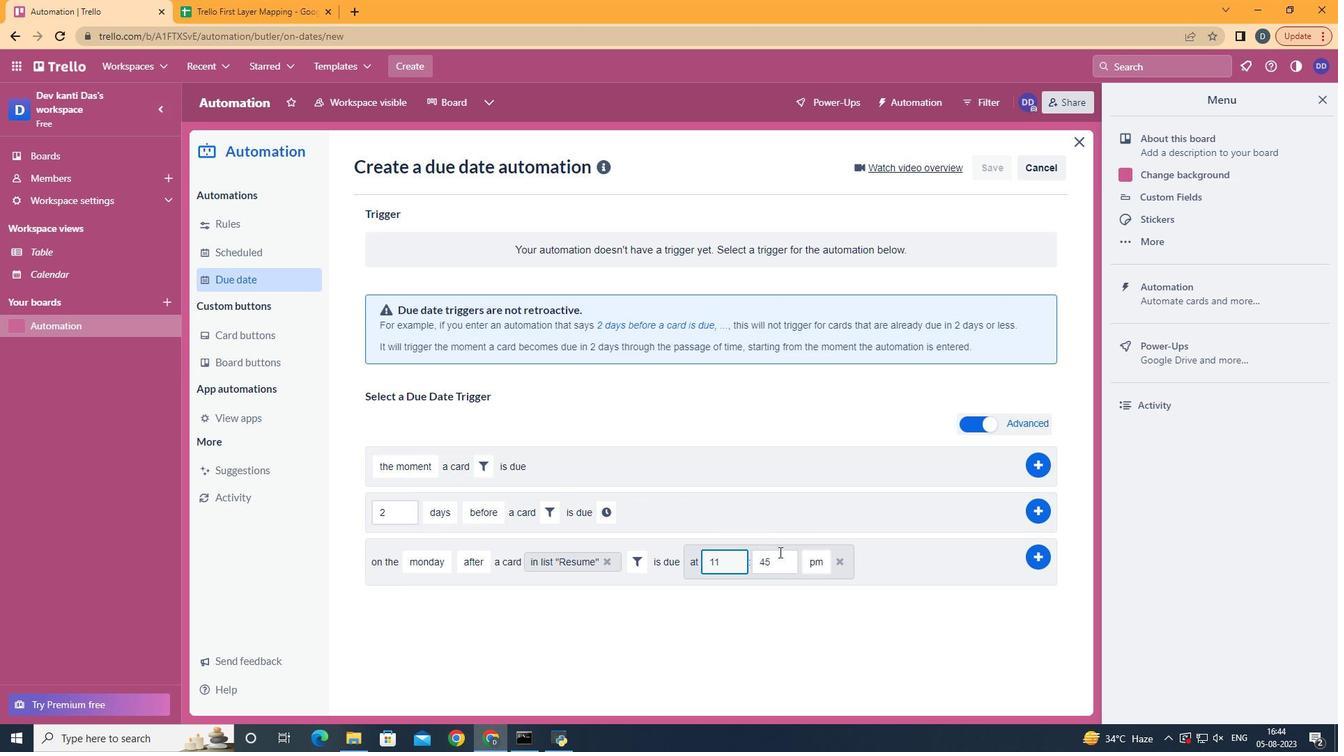 
Action: Mouse pressed left at (784, 557)
Screenshot: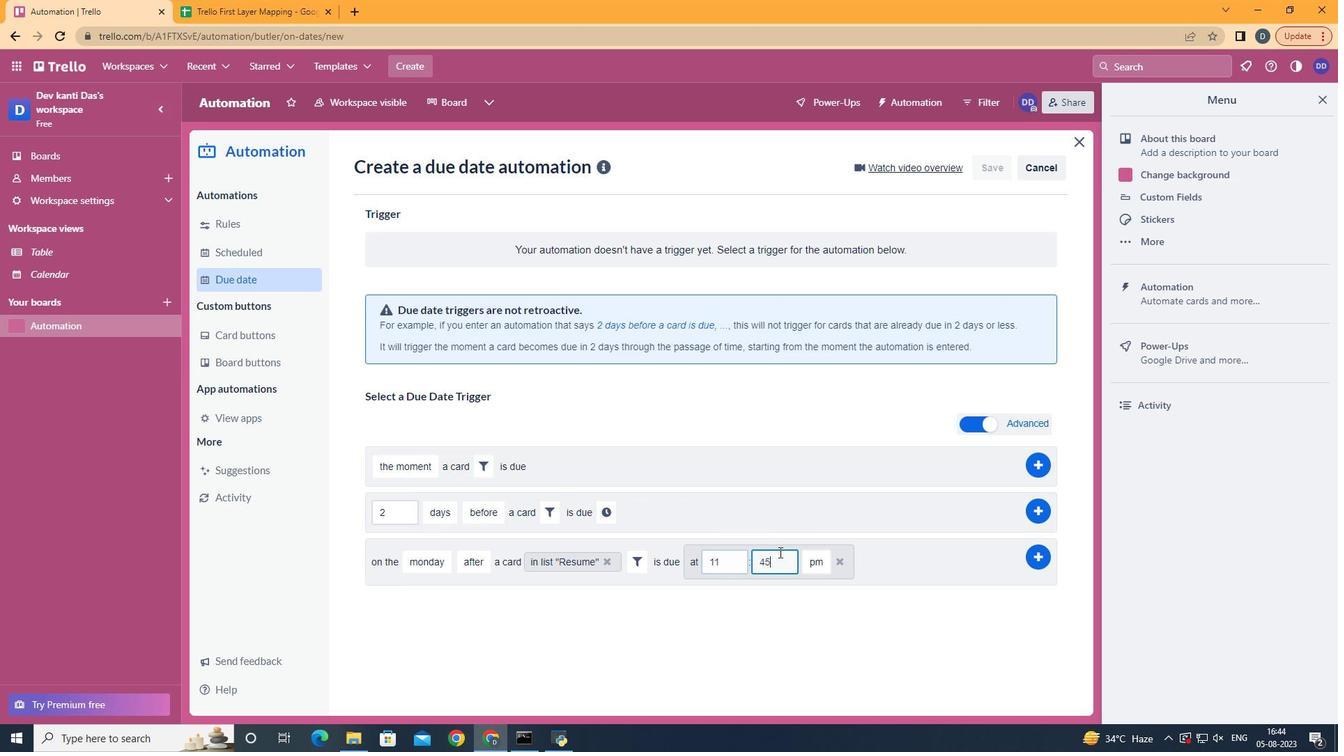 
Action: Key pressed <Key.backspace><Key.backspace>00
Screenshot: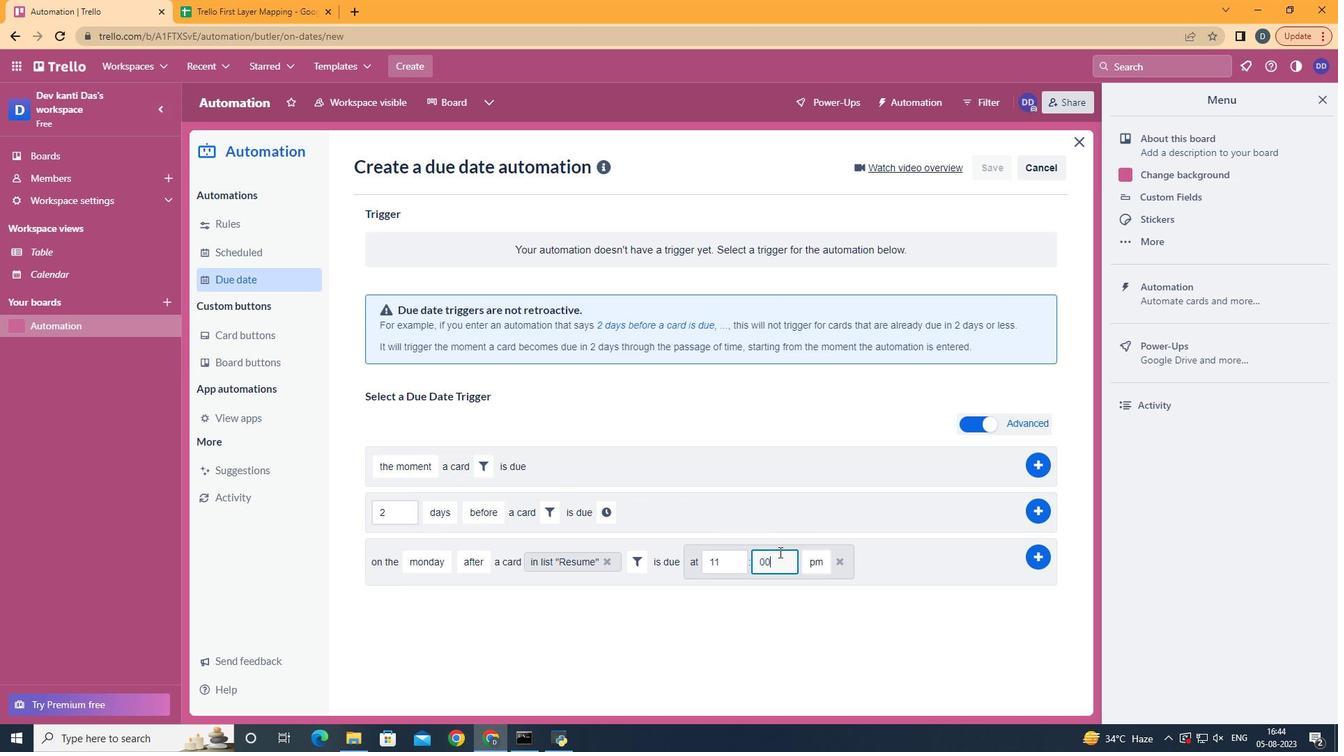 
Action: Mouse moved to (829, 578)
Screenshot: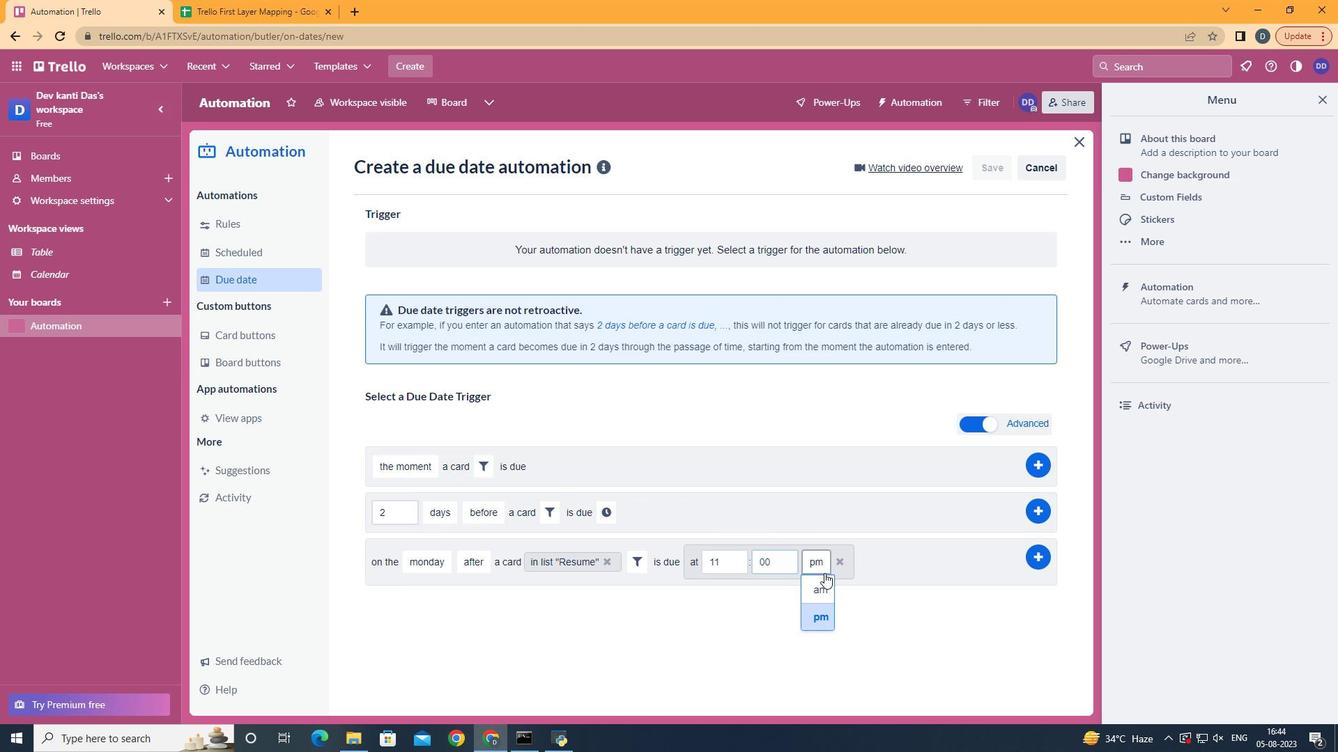 
Action: Mouse pressed left at (829, 578)
Screenshot: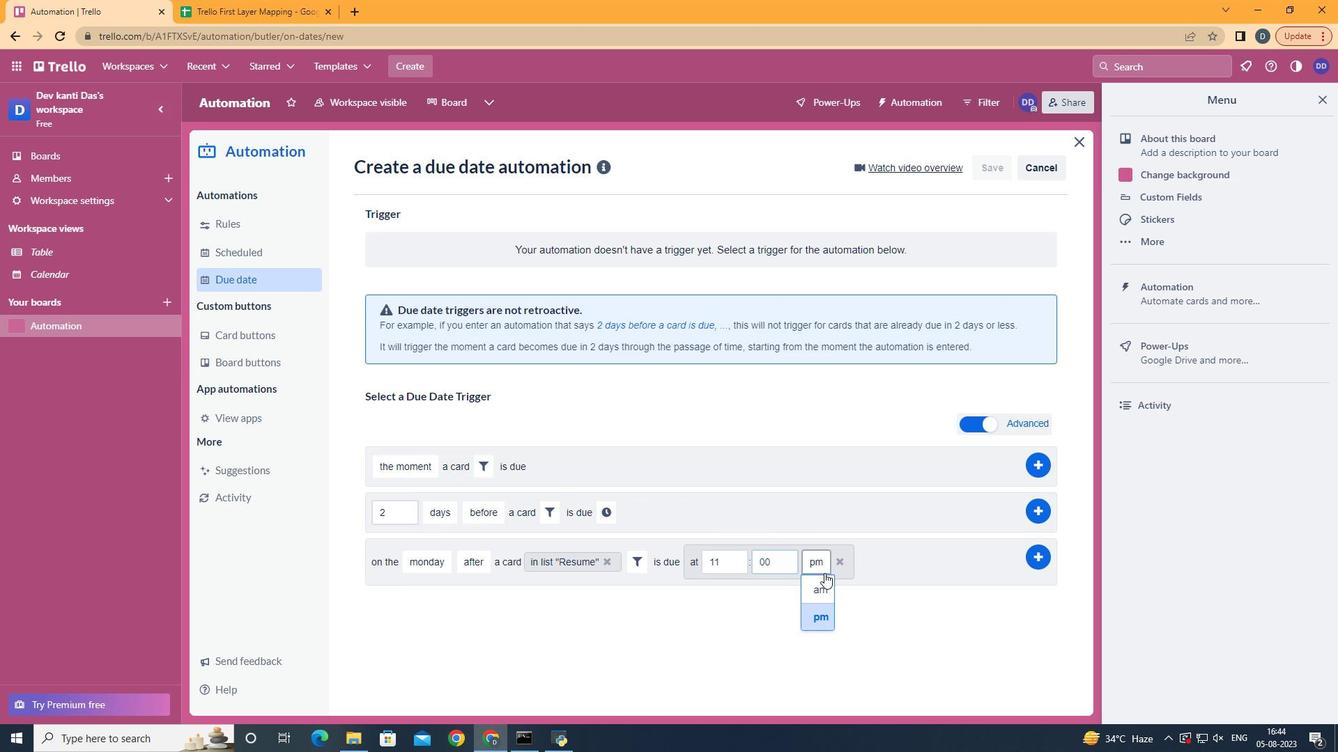 
Action: Mouse moved to (828, 585)
Screenshot: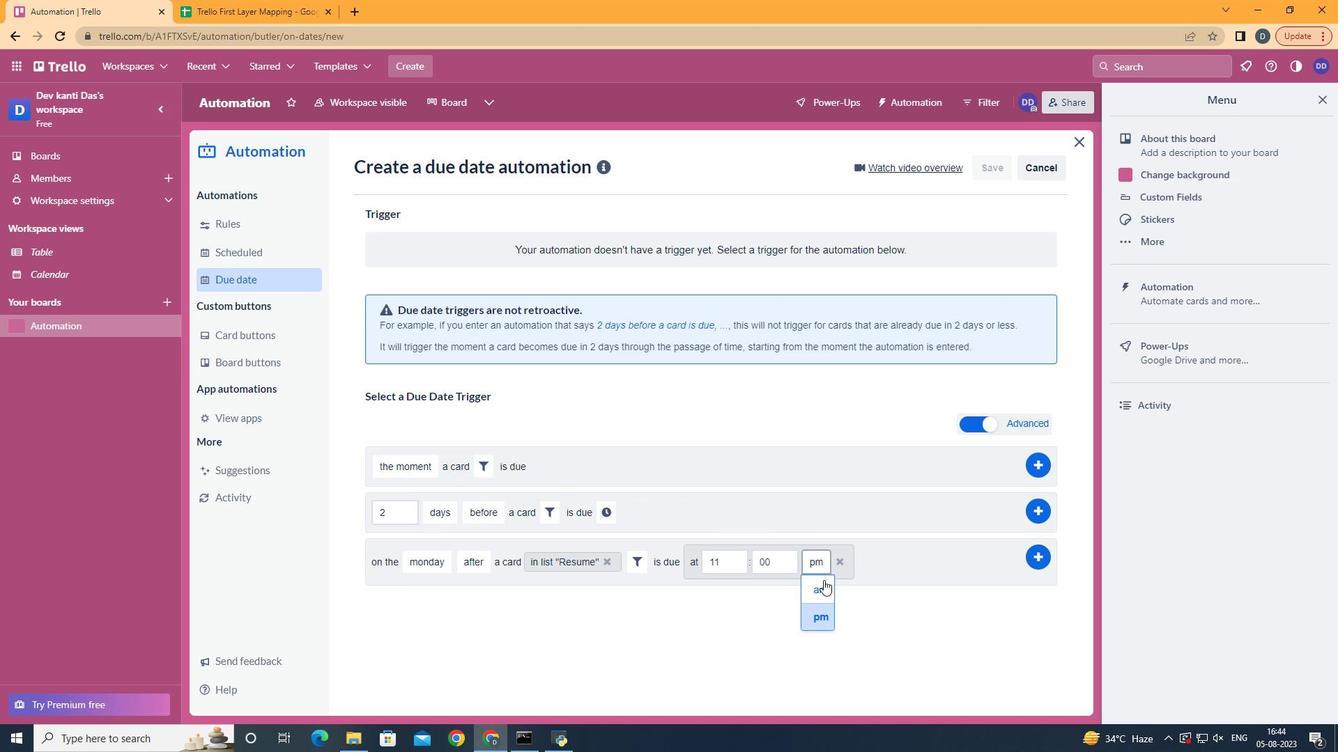 
Action: Mouse pressed left at (828, 585)
Screenshot: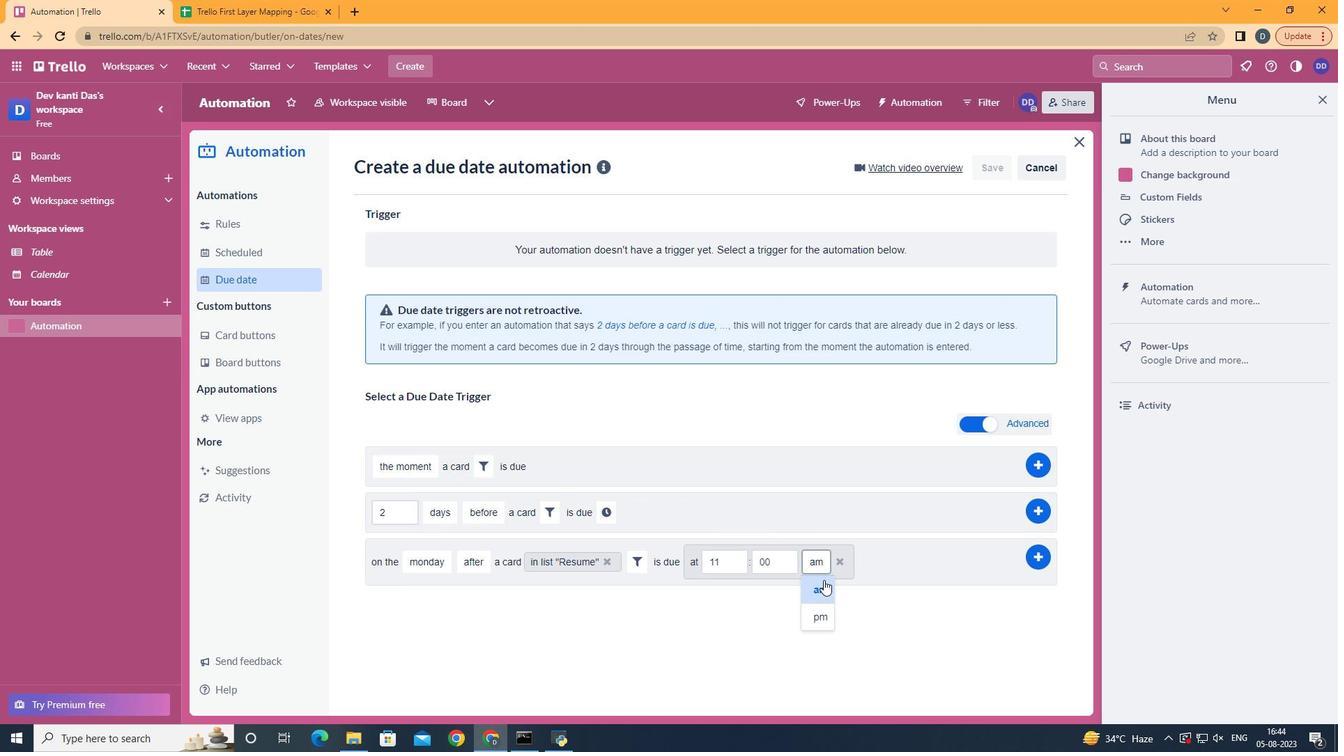 
Action: Mouse moved to (1048, 556)
Screenshot: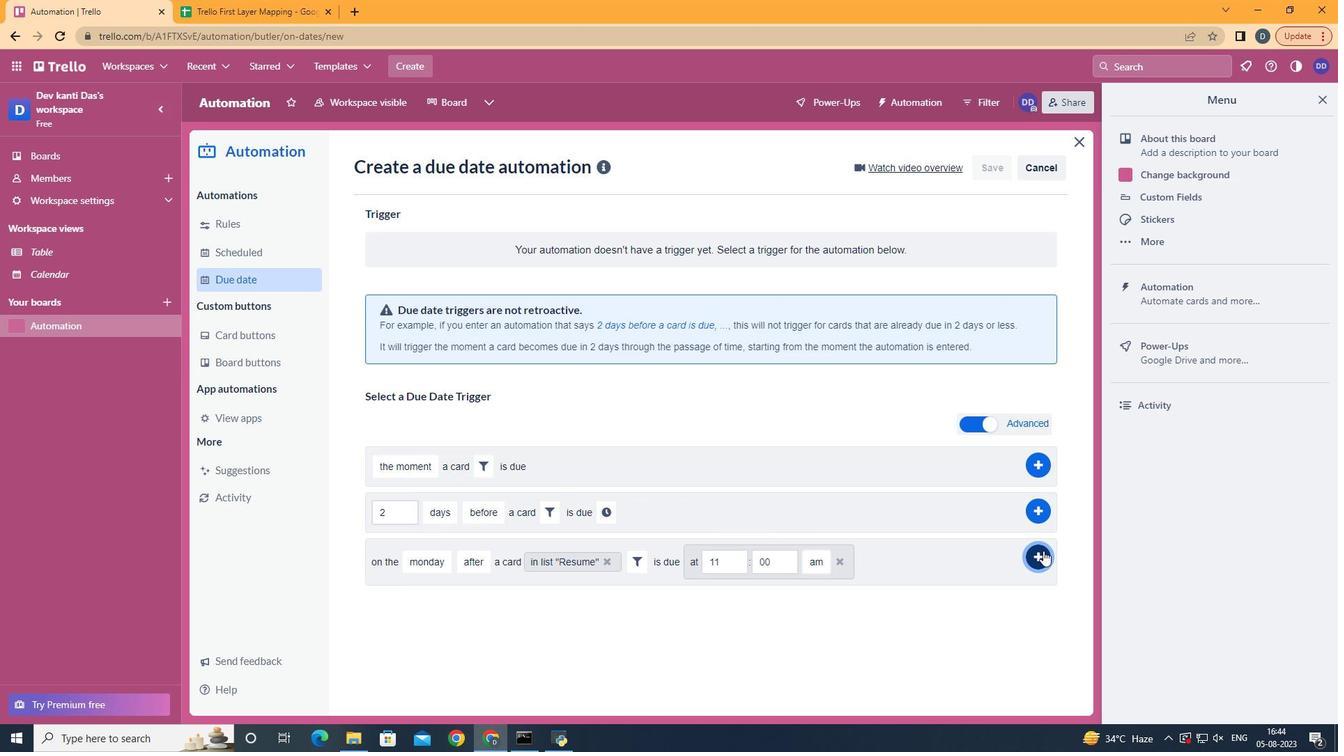 
Action: Mouse pressed left at (1048, 556)
Screenshot: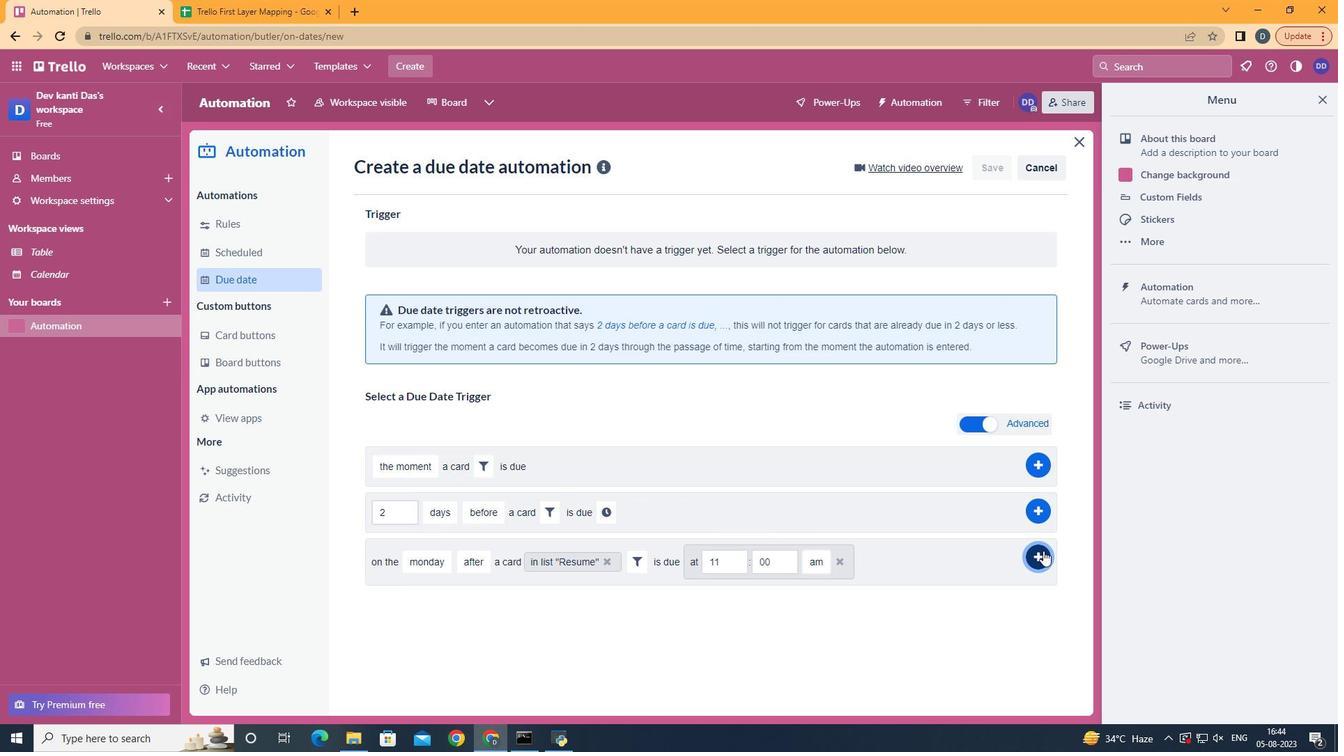 
Action: Mouse moved to (628, 293)
Screenshot: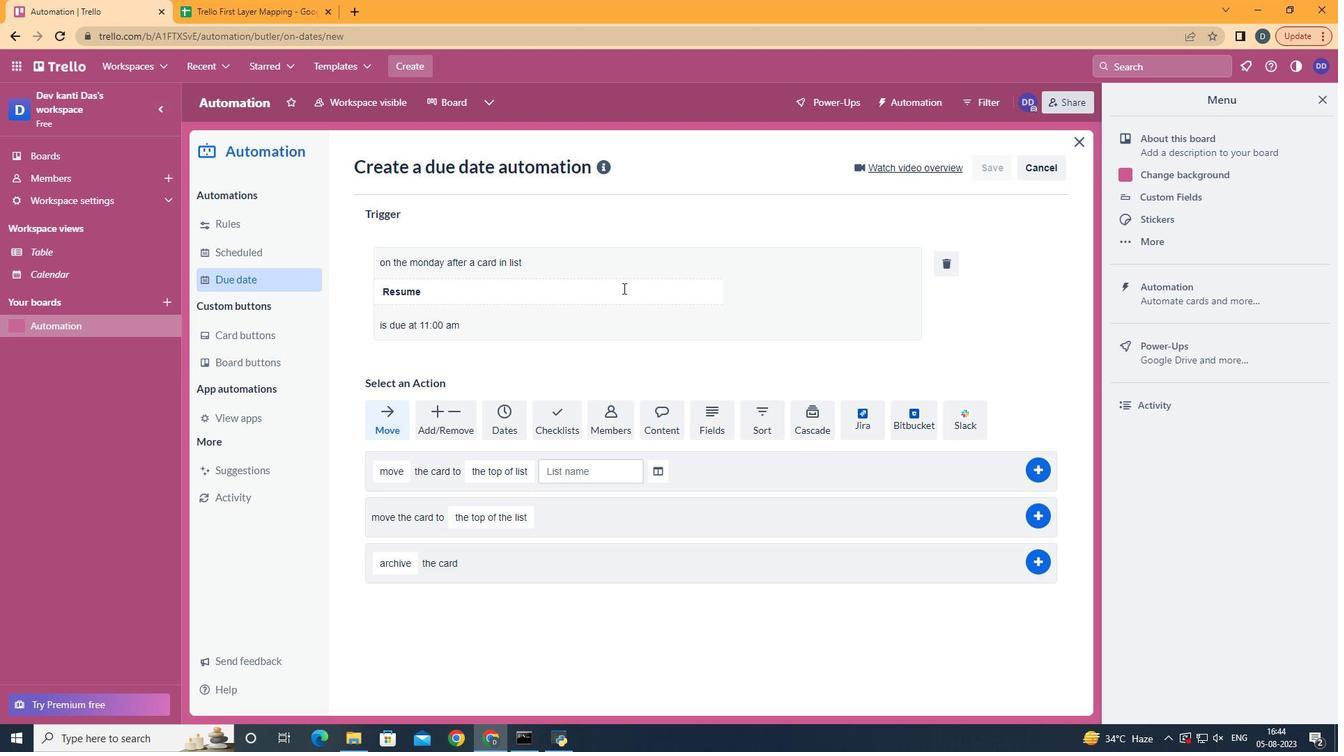 
